 Task: Send an email with the signature Jude Thompson with the subject Request for an interview and the message I would like to request an update on the progress of the project. from softage.8@softage.net to softage.6@softage.net and move the email from Sent Items to the folder Version control
Action: Mouse moved to (46, 103)
Screenshot: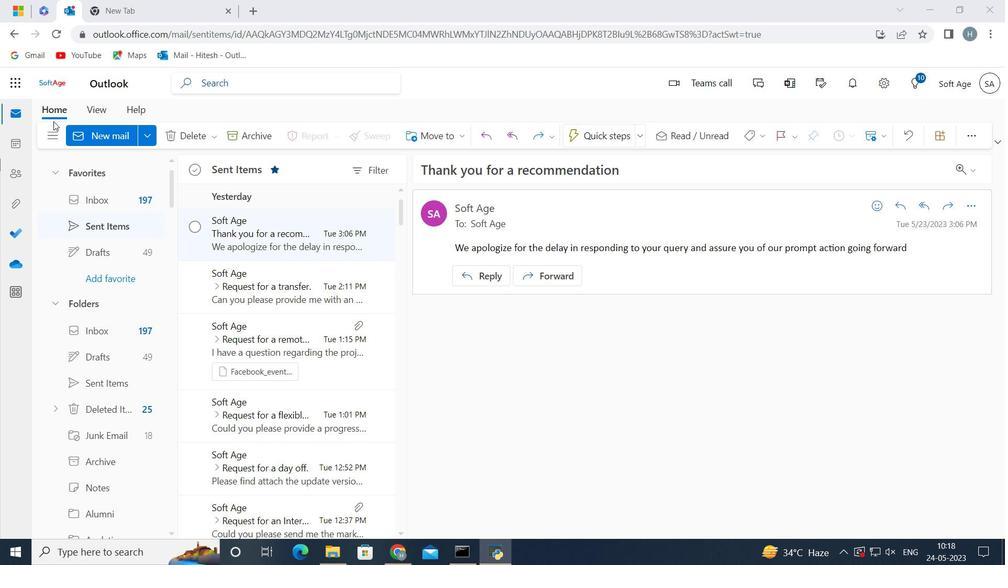 
Action: Mouse pressed left at (46, 103)
Screenshot: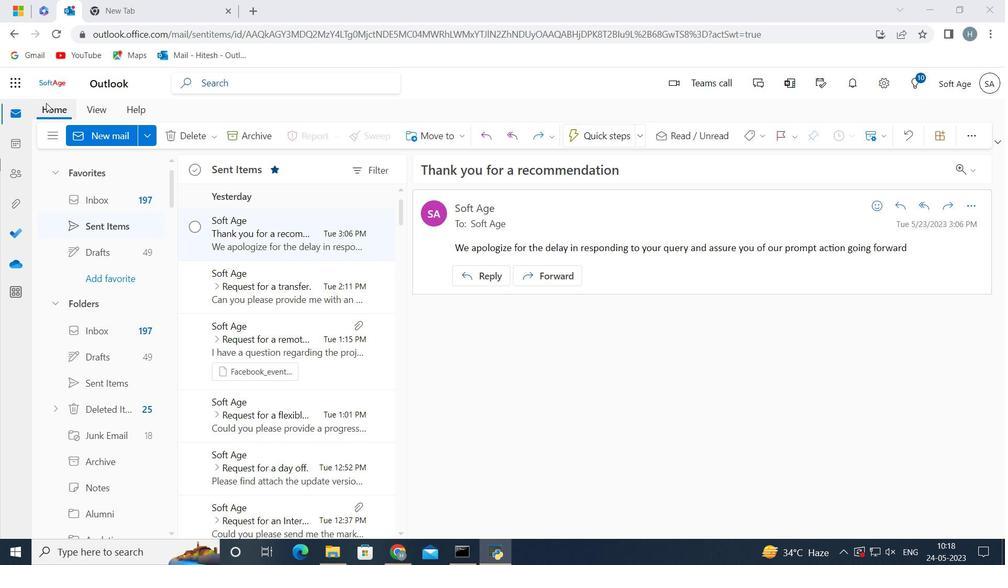 
Action: Mouse moved to (95, 132)
Screenshot: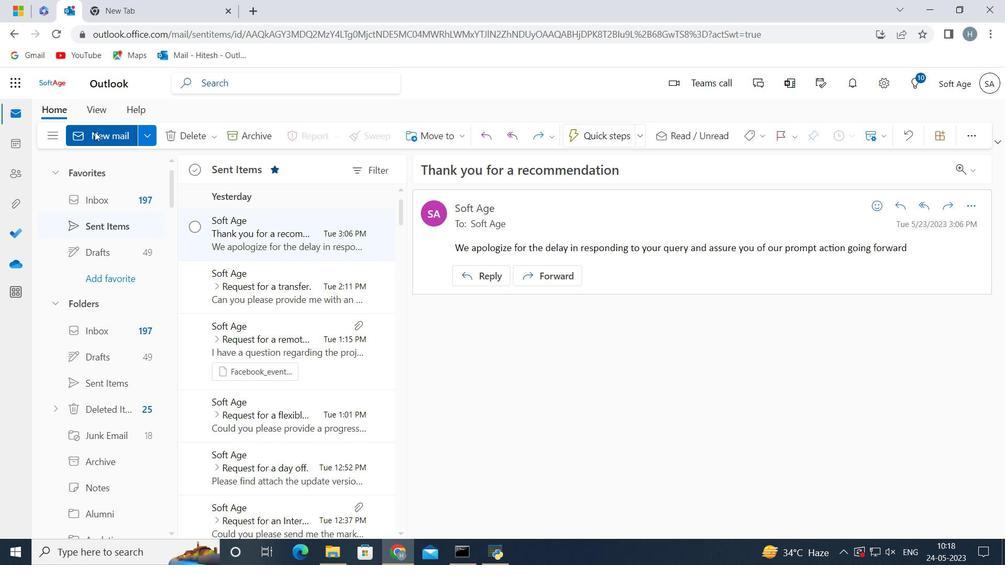 
Action: Mouse pressed left at (95, 132)
Screenshot: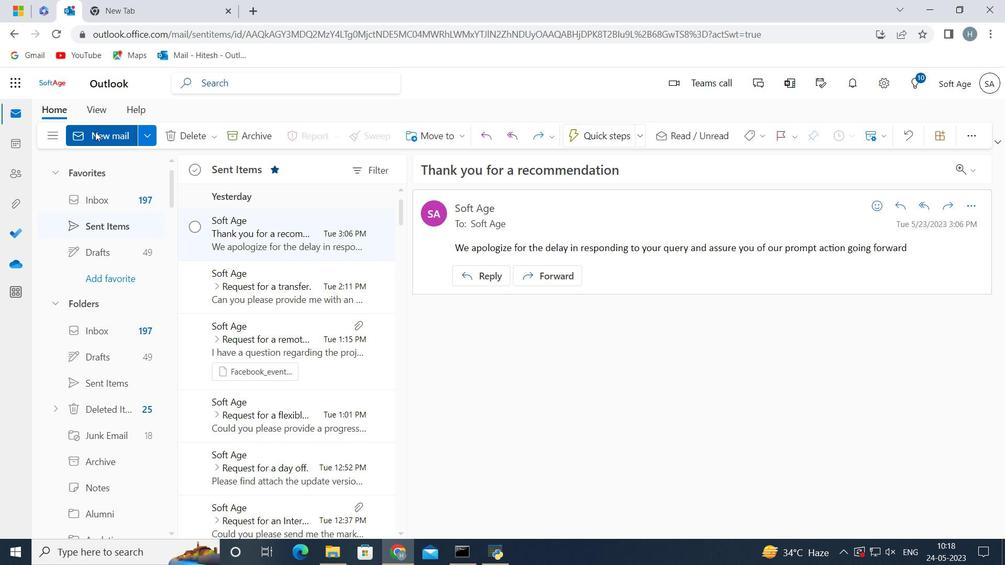 
Action: Mouse moved to (835, 137)
Screenshot: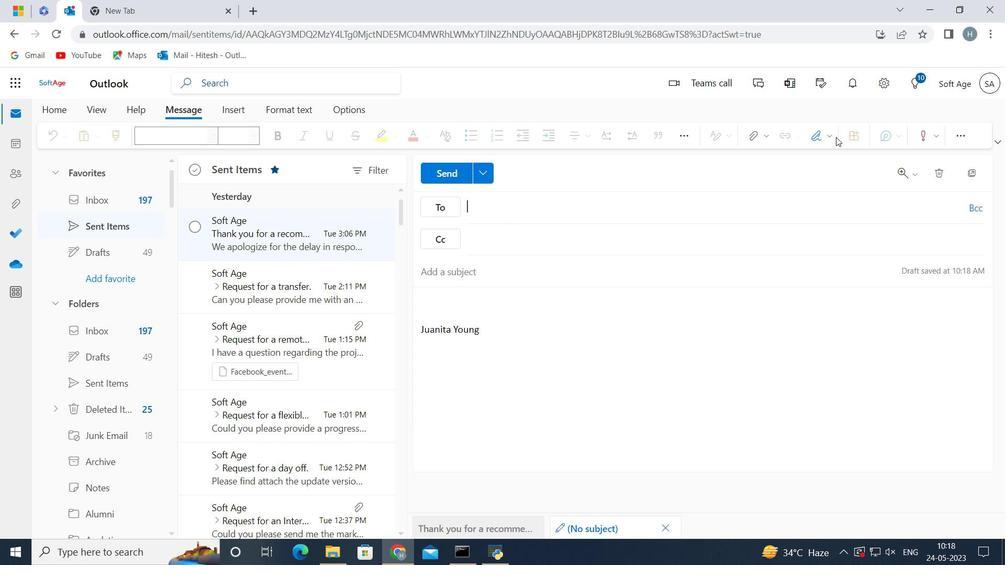 
Action: Mouse pressed left at (835, 137)
Screenshot: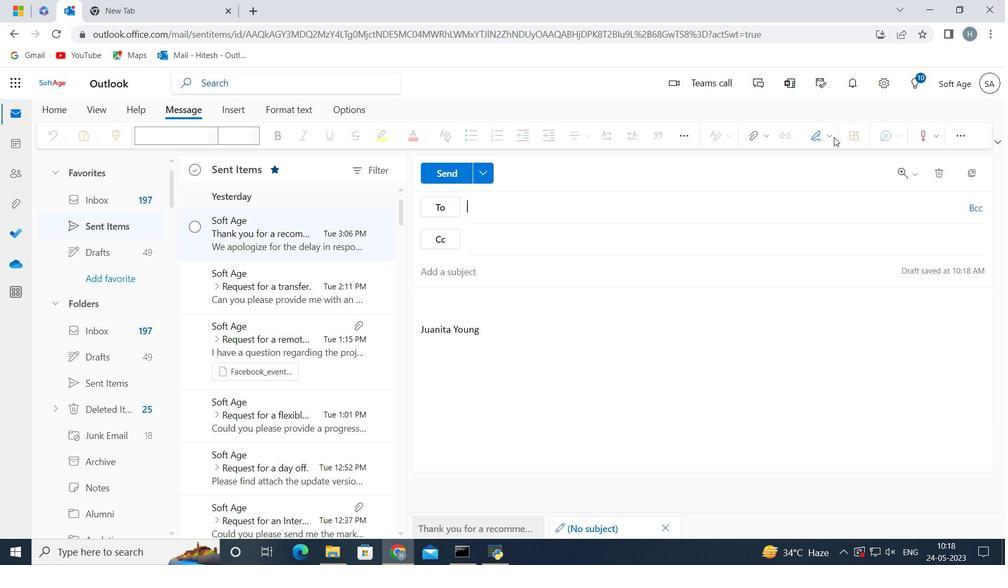 
Action: Mouse moved to (774, 195)
Screenshot: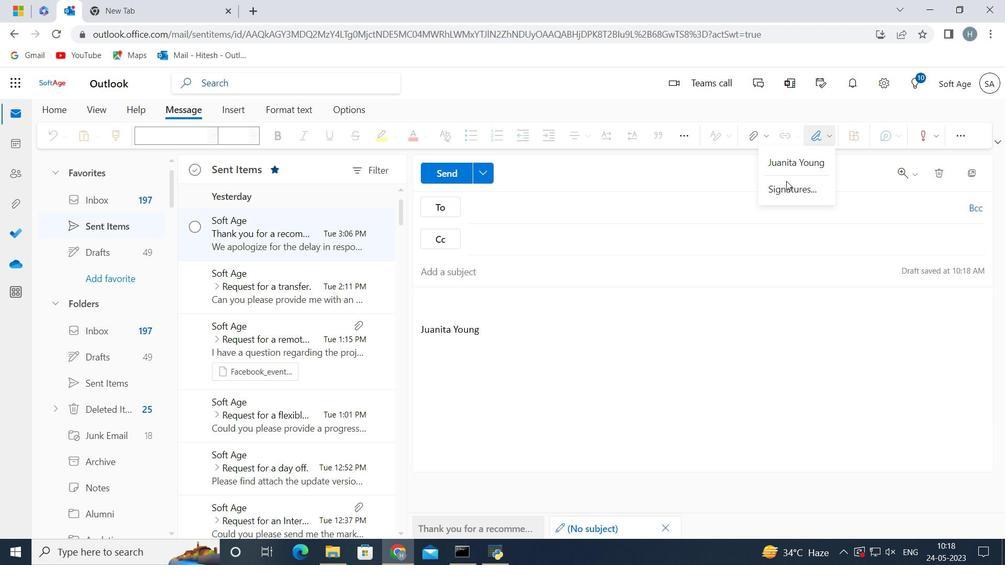 
Action: Mouse pressed left at (774, 195)
Screenshot: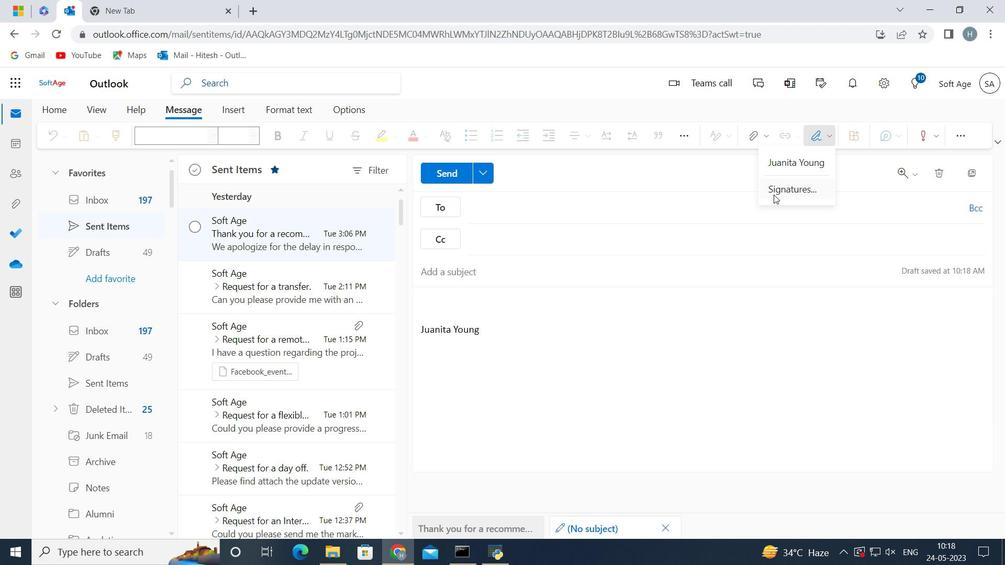 
Action: Mouse moved to (743, 243)
Screenshot: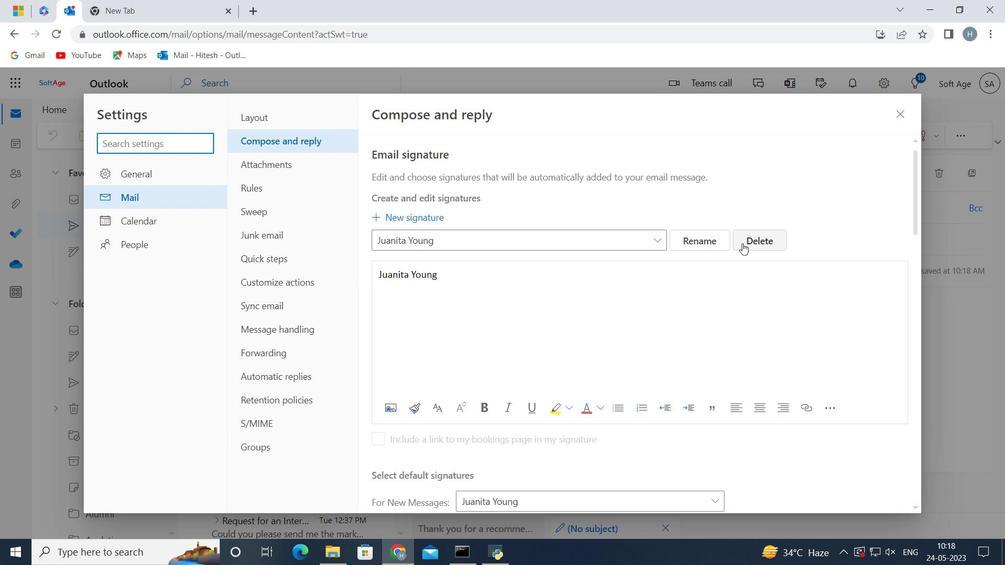 
Action: Mouse pressed left at (743, 243)
Screenshot: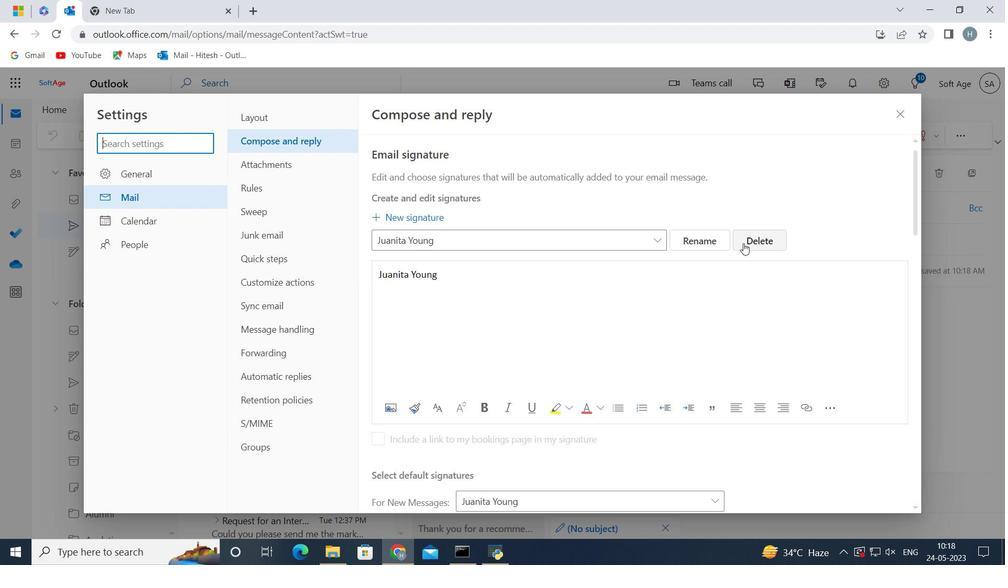 
Action: Mouse moved to (579, 235)
Screenshot: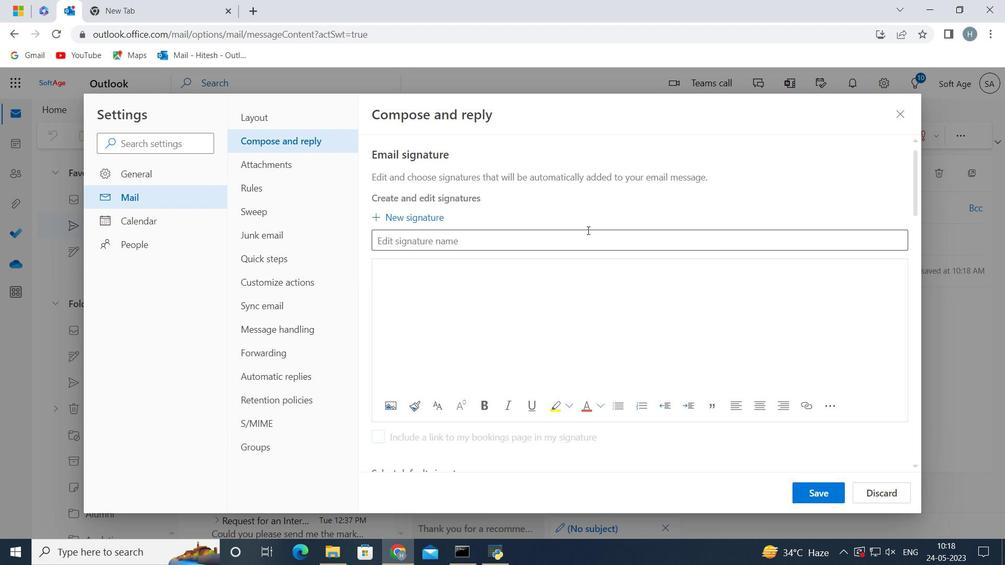 
Action: Mouse pressed left at (579, 235)
Screenshot: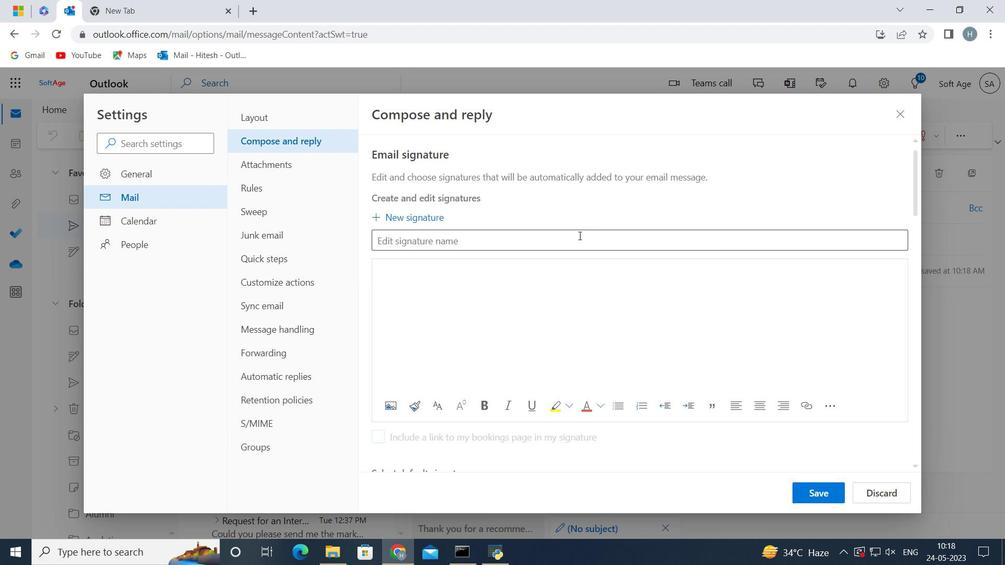 
Action: Key pressed <Key.shift>Jude<Key.space><Key.shift>Thompson<Key.space>
Screenshot: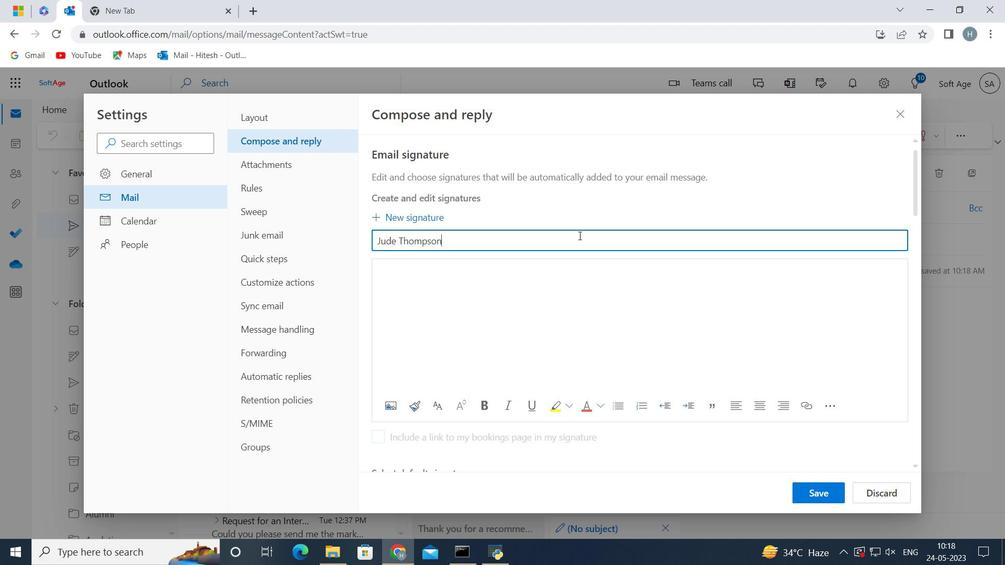
Action: Mouse moved to (474, 281)
Screenshot: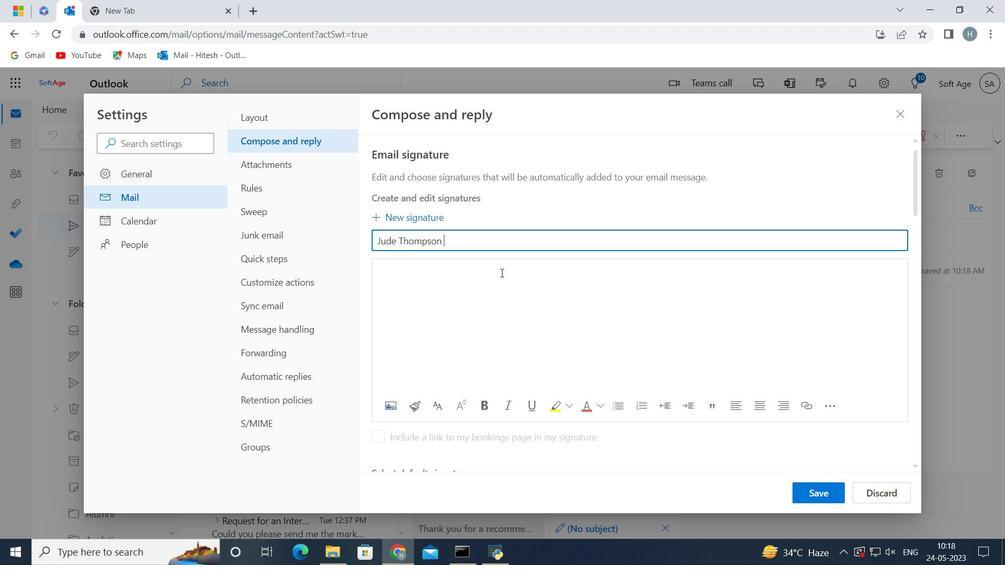 
Action: Mouse pressed left at (474, 281)
Screenshot: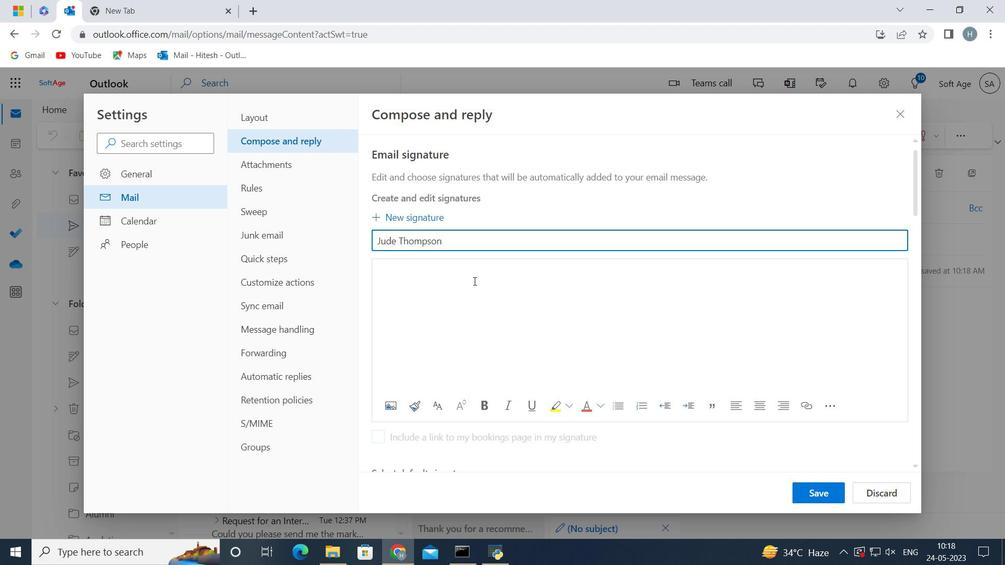 
Action: Key pressed <Key.shift>Jude<Key.space><Key.shift>Thompson<Key.space>
Screenshot: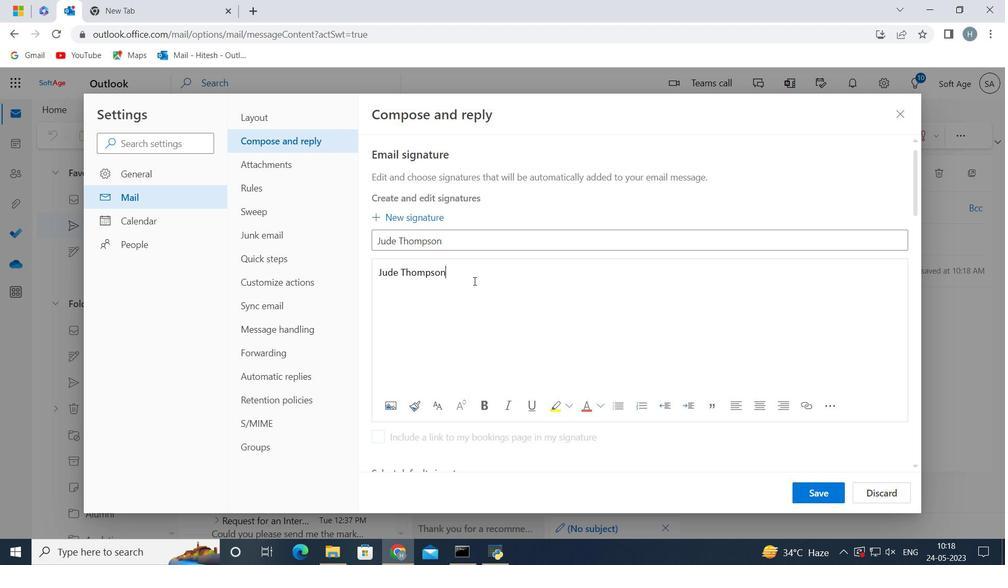 
Action: Mouse moved to (816, 494)
Screenshot: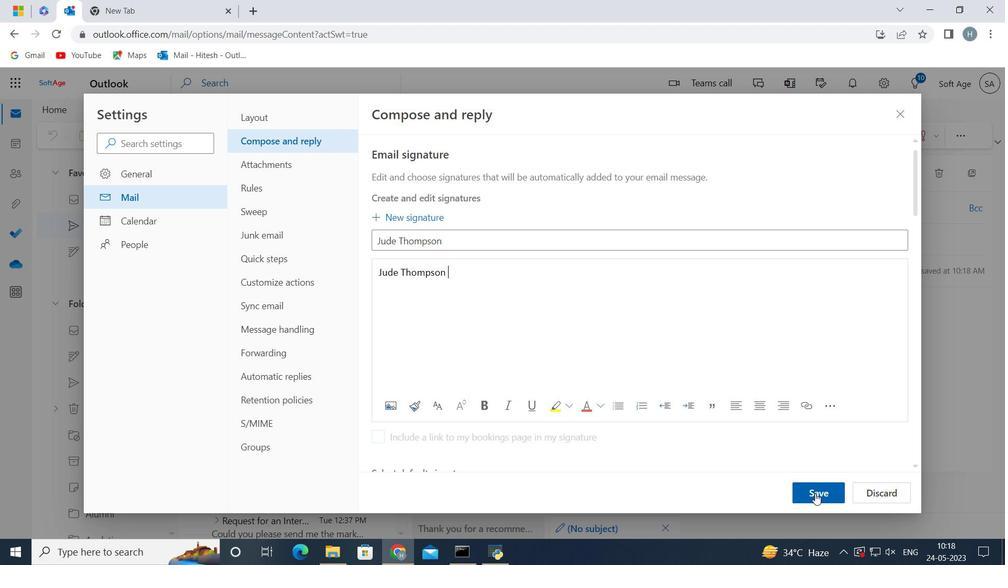 
Action: Mouse pressed left at (816, 494)
Screenshot: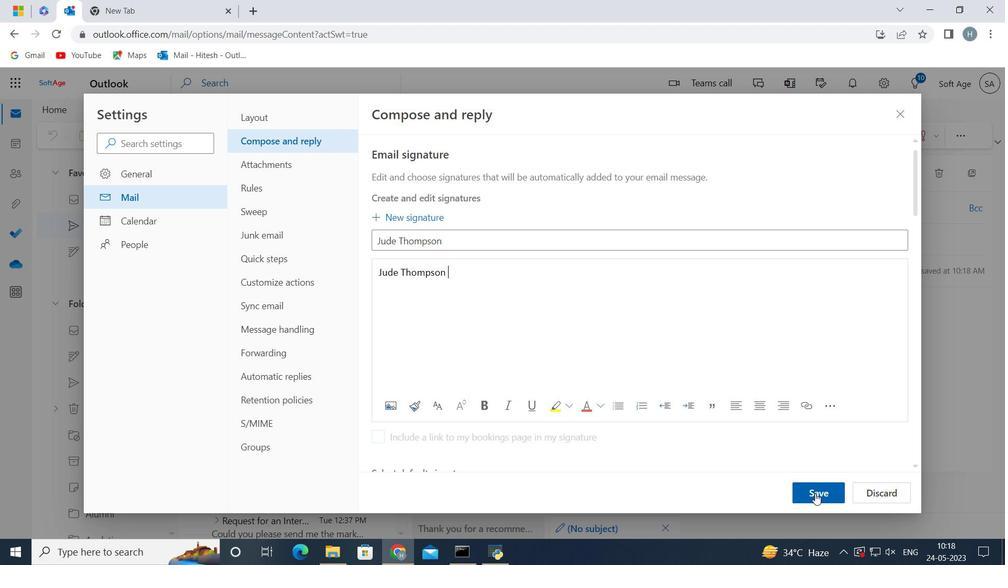 
Action: Mouse moved to (708, 322)
Screenshot: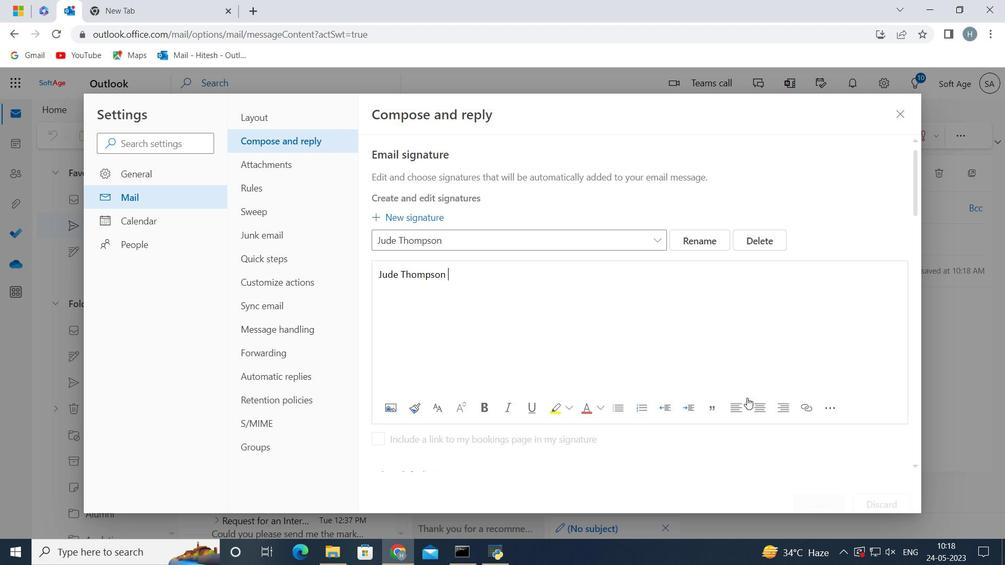
Action: Mouse scrolled (708, 321) with delta (0, 0)
Screenshot: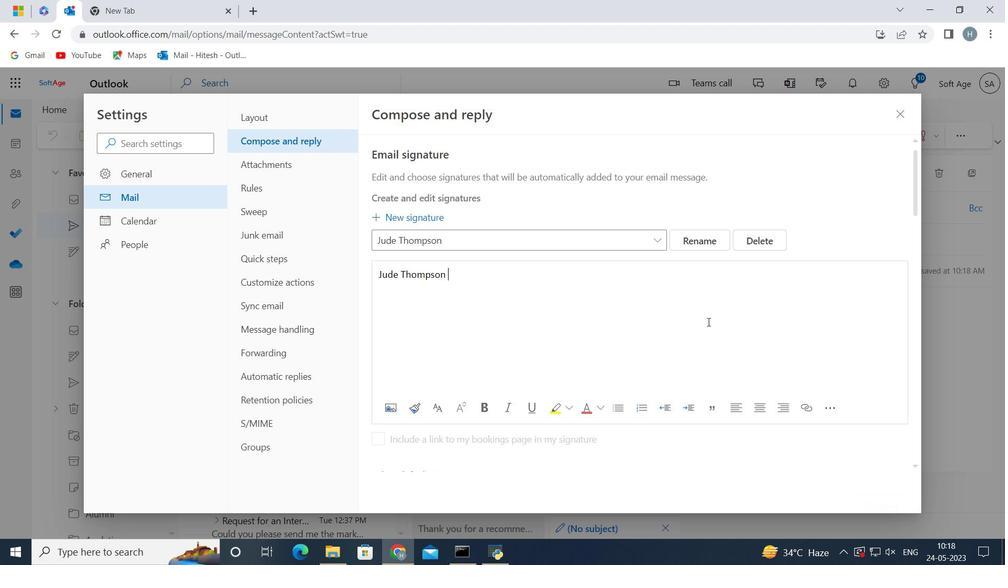 
Action: Mouse scrolled (708, 321) with delta (0, 0)
Screenshot: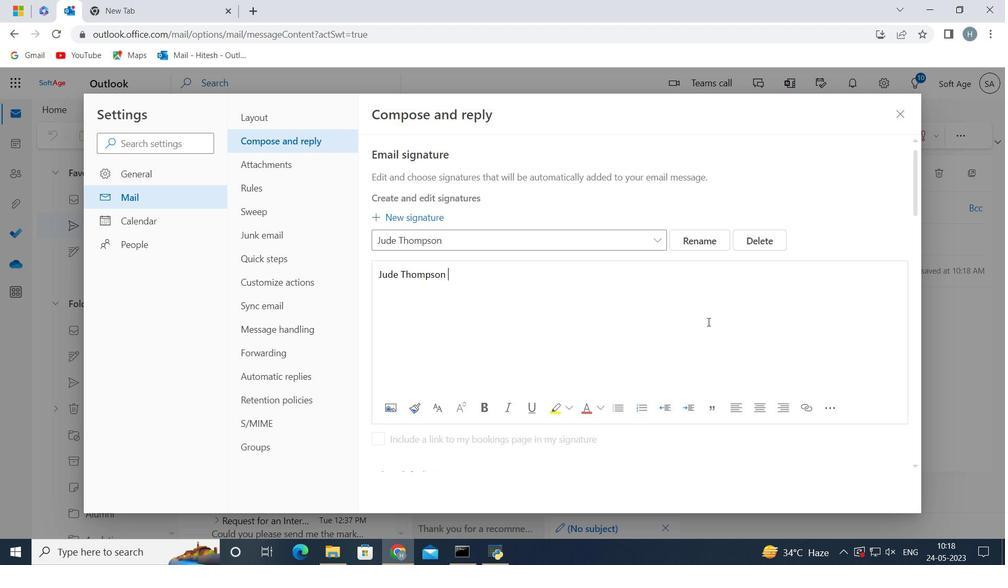 
Action: Mouse moved to (690, 372)
Screenshot: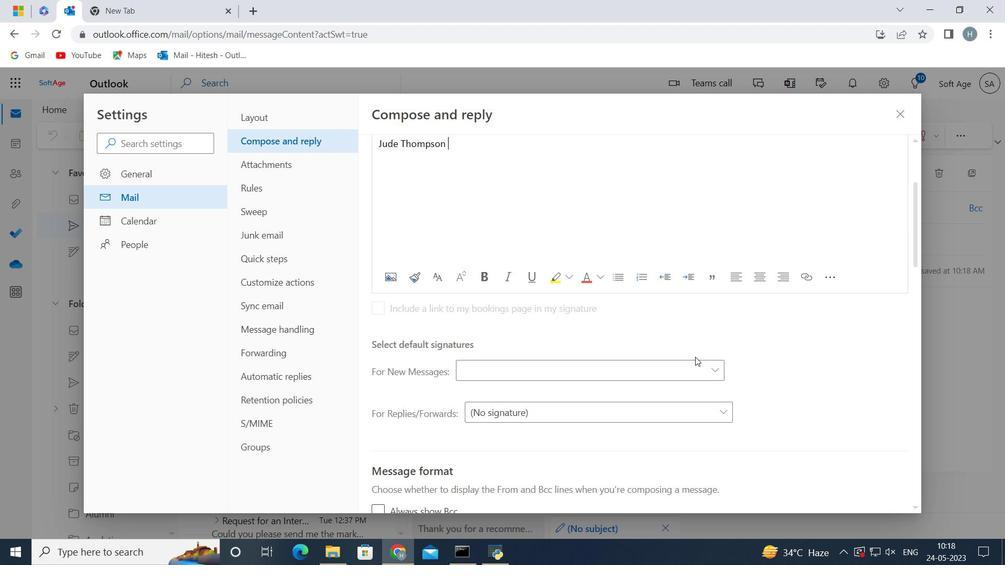 
Action: Mouse pressed left at (690, 372)
Screenshot: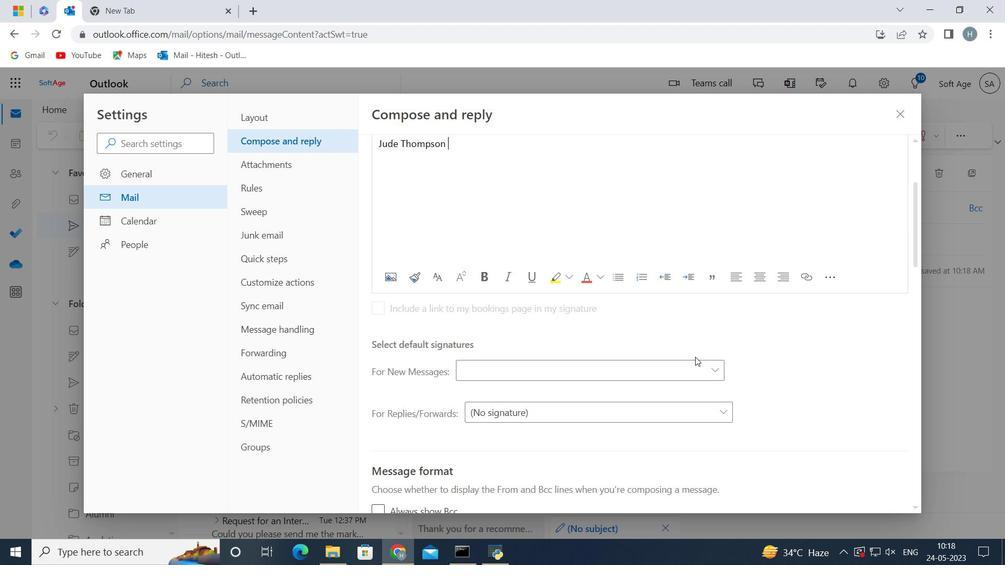 
Action: Mouse moved to (667, 411)
Screenshot: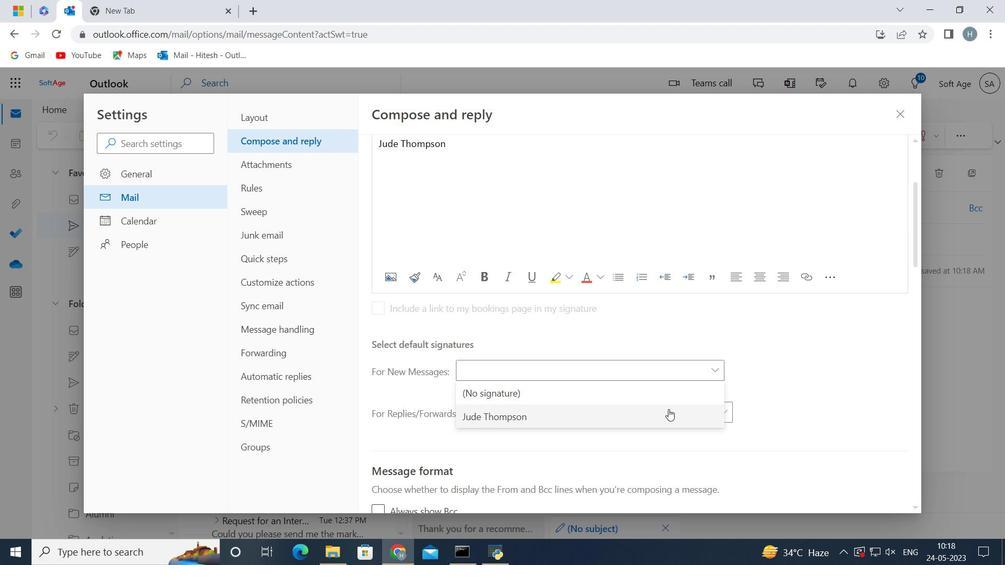 
Action: Mouse pressed left at (667, 411)
Screenshot: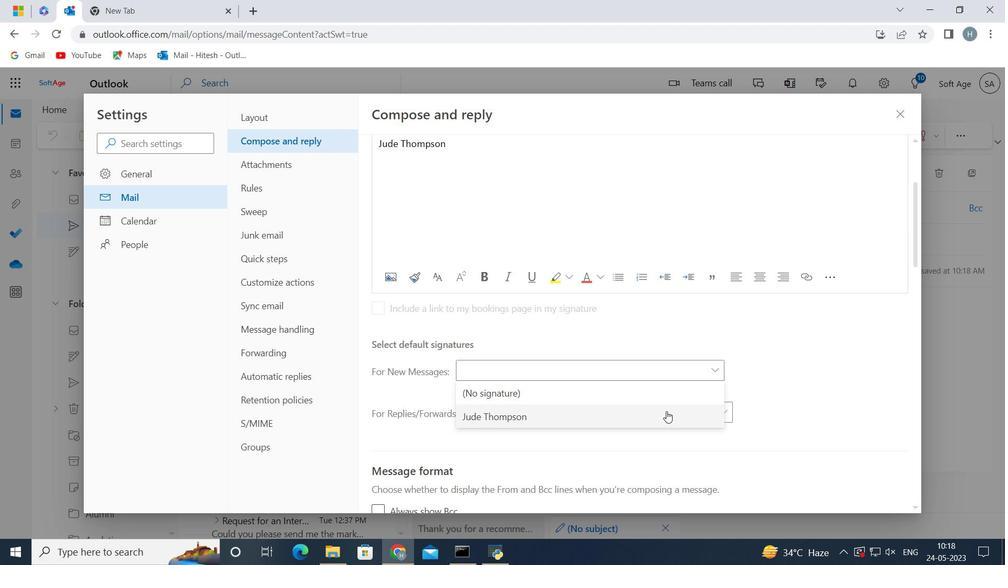
Action: Mouse moved to (815, 487)
Screenshot: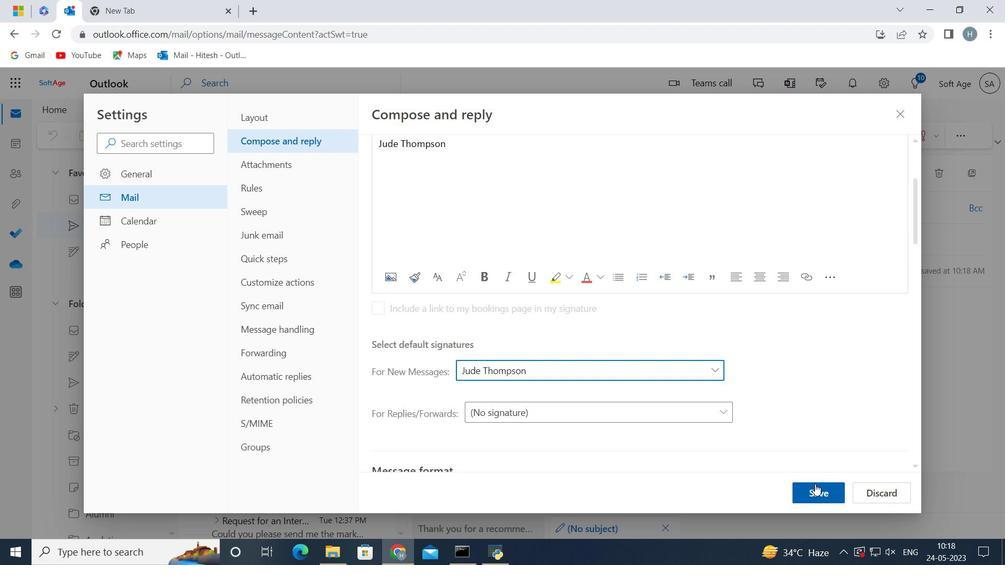 
Action: Mouse pressed left at (815, 487)
Screenshot: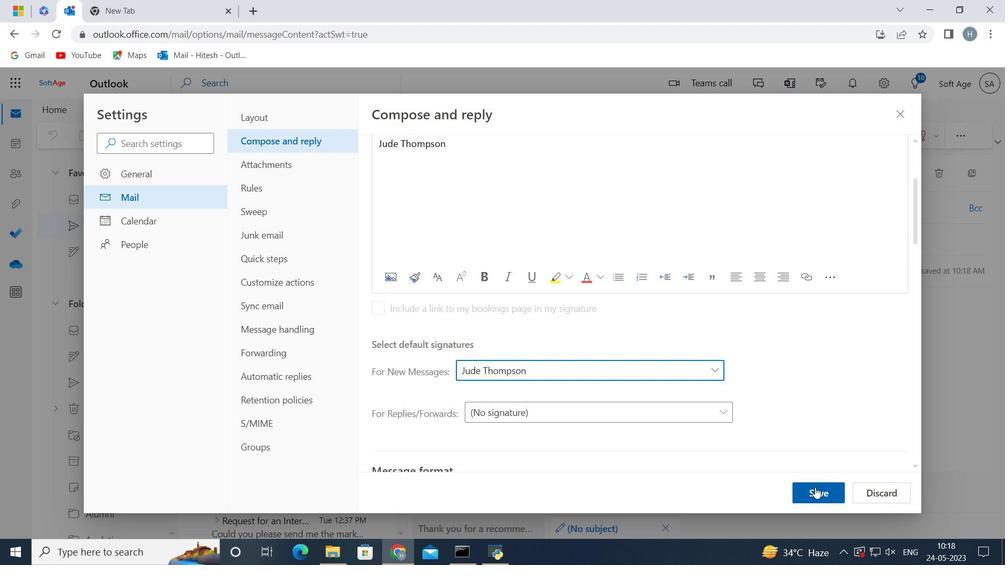 
Action: Mouse moved to (905, 110)
Screenshot: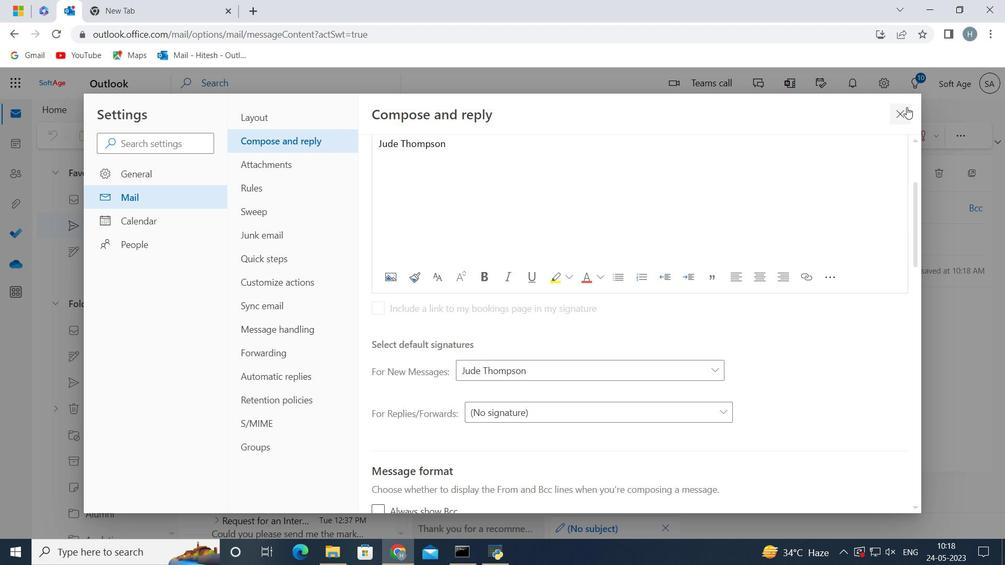 
Action: Mouse pressed left at (905, 110)
Screenshot: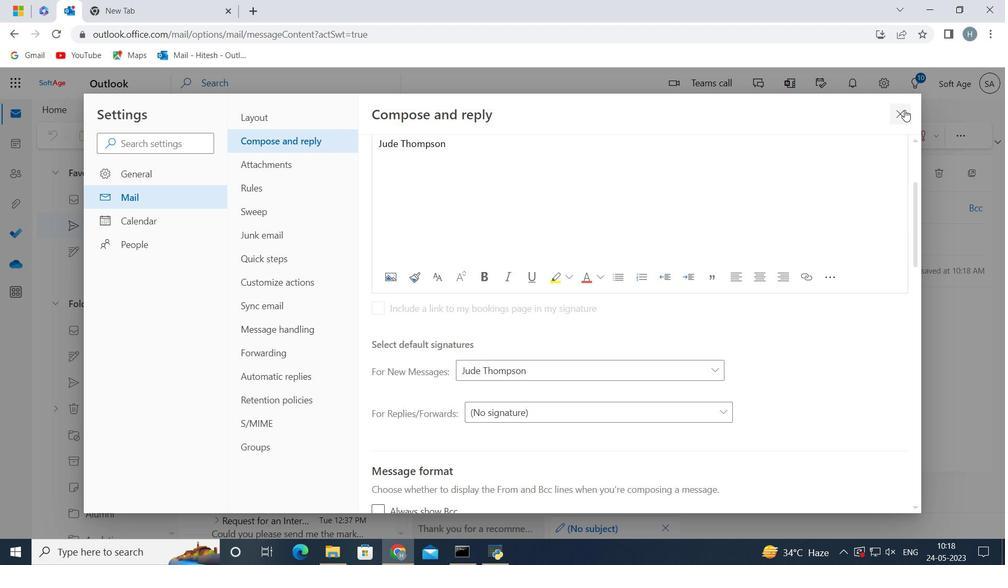 
Action: Mouse moved to (436, 270)
Screenshot: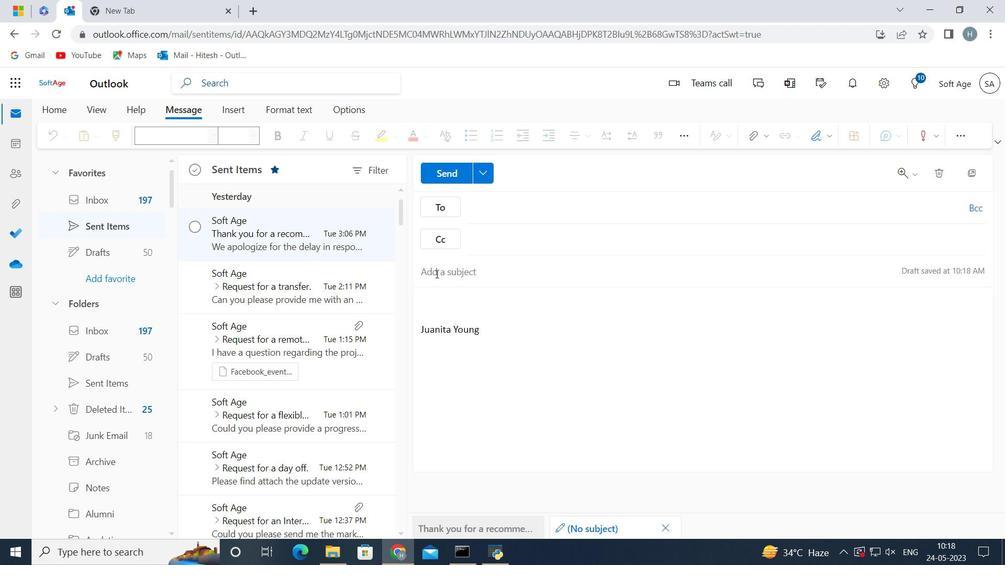 
Action: Mouse pressed left at (436, 270)
Screenshot: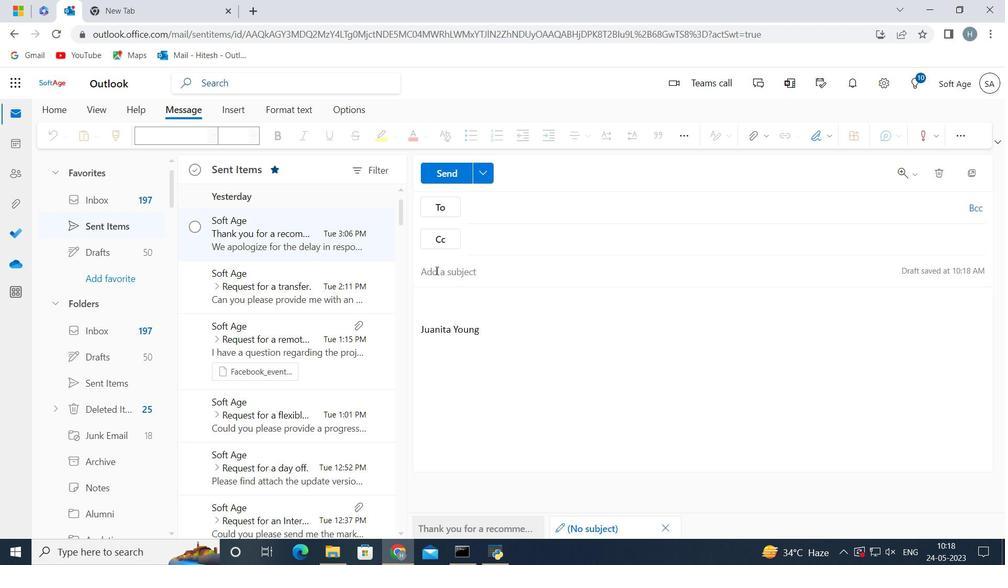
Action: Key pressed <Key.shift><Key.shift>Request<Key.space>for<Key.space>an<Key.space>interv
Screenshot: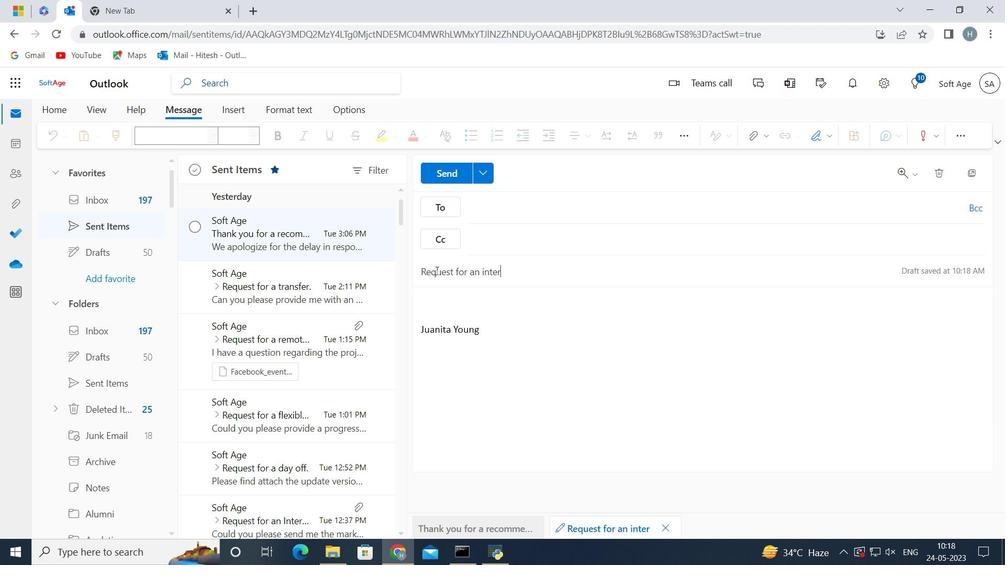 
Action: Mouse moved to (436, 270)
Screenshot: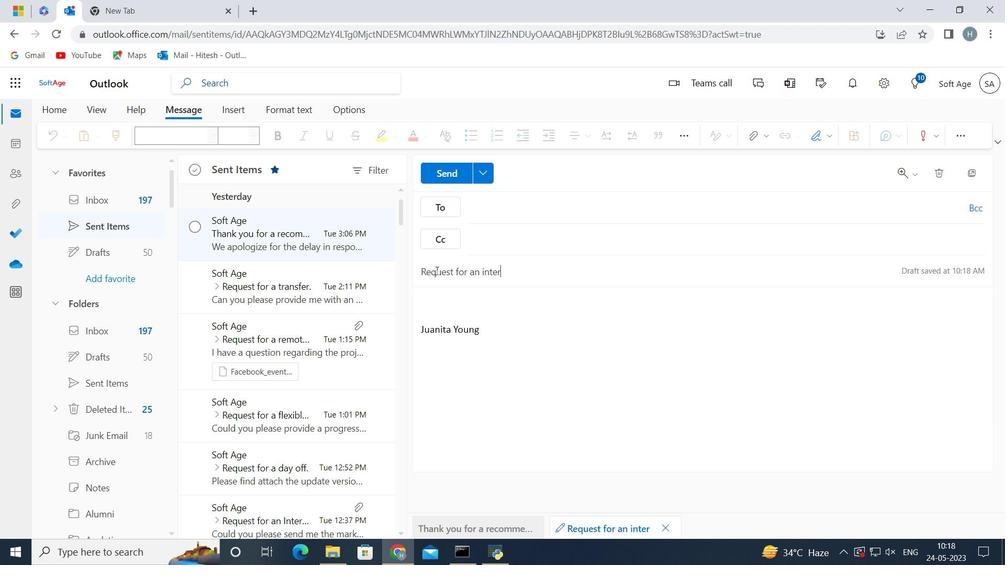 
Action: Key pressed iew<Key.space>
Screenshot: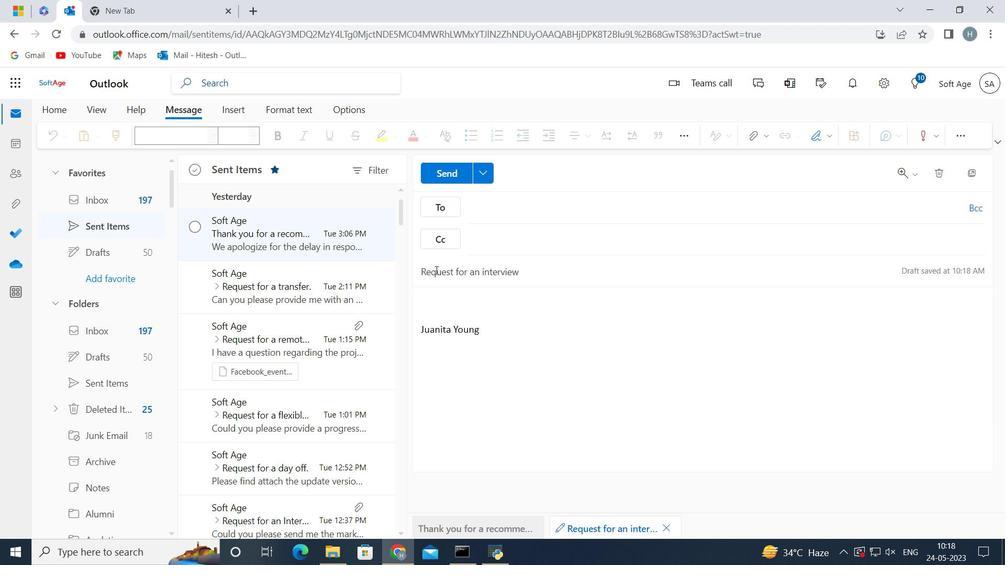 
Action: Mouse moved to (500, 324)
Screenshot: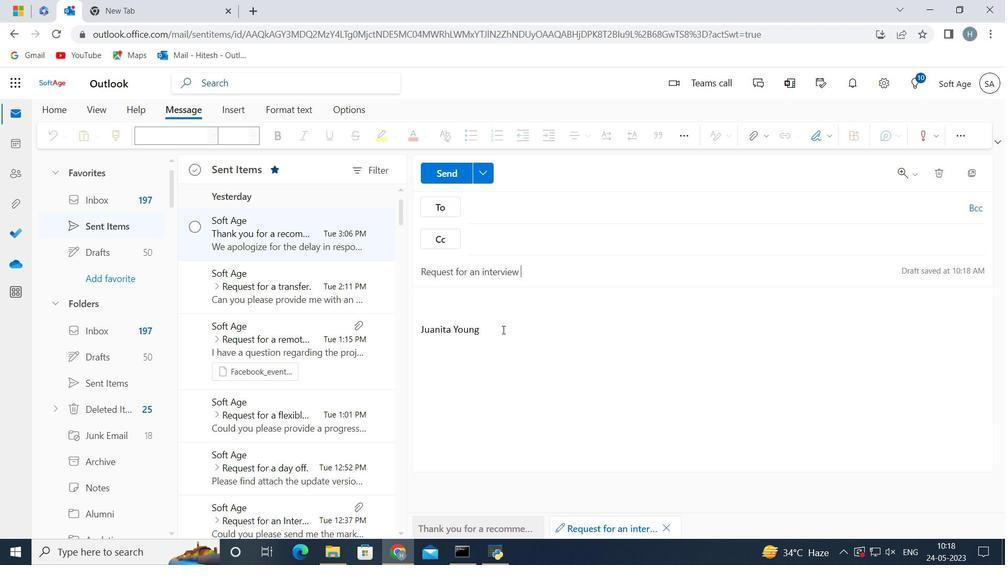 
Action: Mouse pressed left at (500, 324)
Screenshot: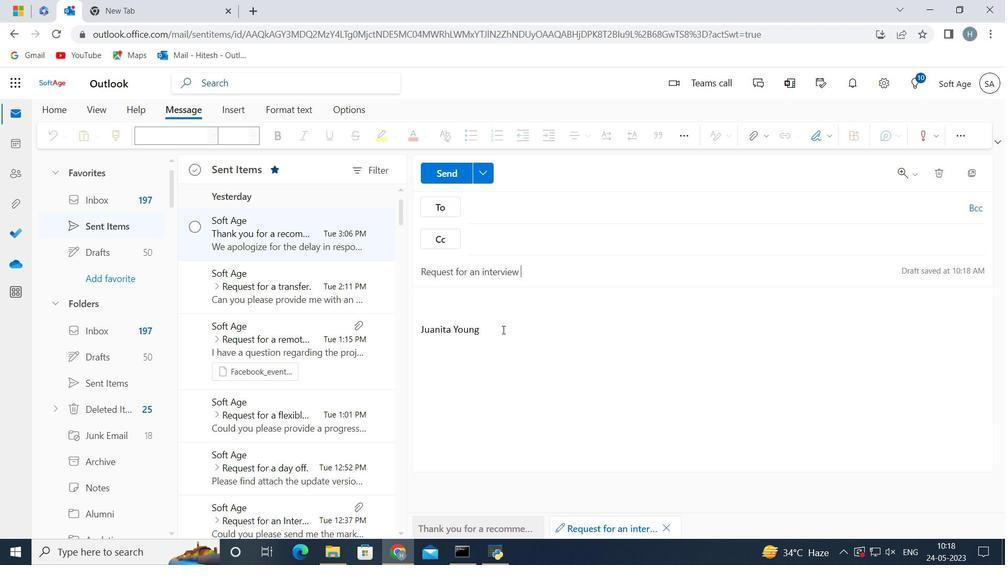 
Action: Key pressed <Key.backspace><Key.backspace><Key.backspace><Key.backspace><Key.backspace><Key.backspace><Key.backspace><Key.backspace><Key.backspace><Key.backspace><Key.backspace><Key.backspace><Key.backspace><Key.backspace><Key.backspace><Key.backspace><Key.backspace><Key.backspace><Key.backspace><Key.backspace><Key.backspace><Key.backspace><Key.backspace><Key.backspace><Key.backspace><Key.backspace><Key.backspace><Key.backspace><Key.backspace><Key.backspace><Key.backspace><Key.shift>I<Key.space>would
Screenshot: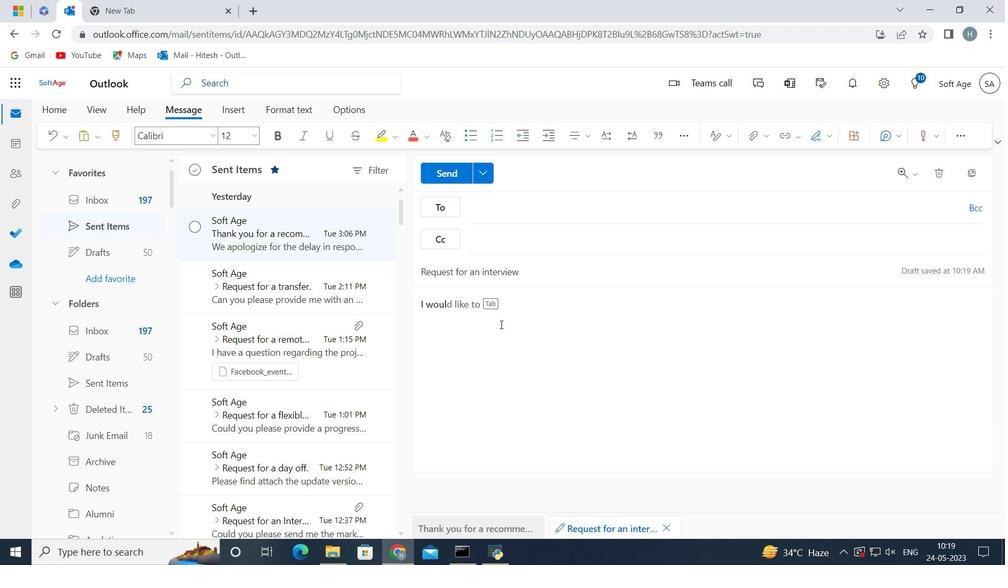 
Action: Mouse moved to (537, 308)
Screenshot: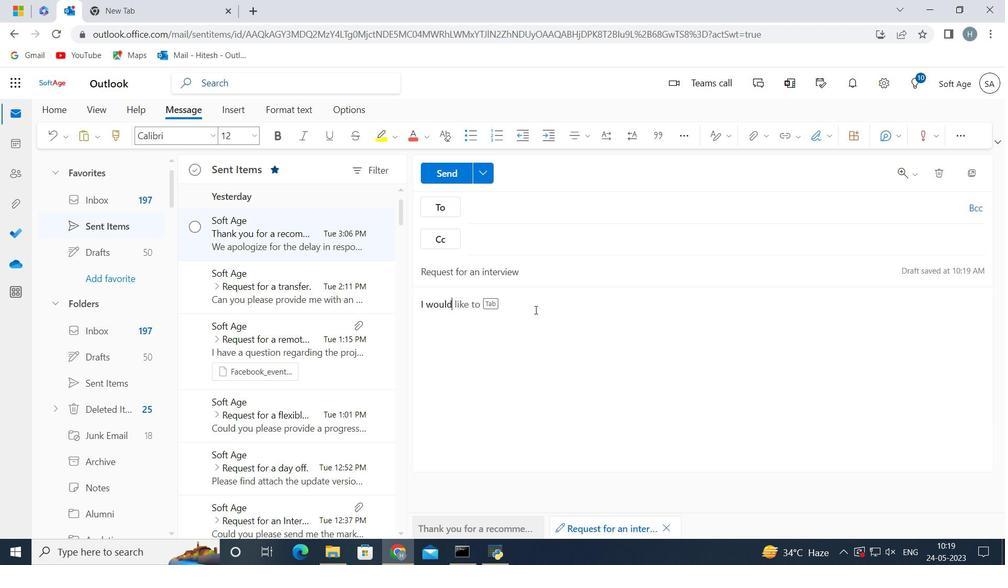 
Action: Key pressed <Key.space>
Screenshot: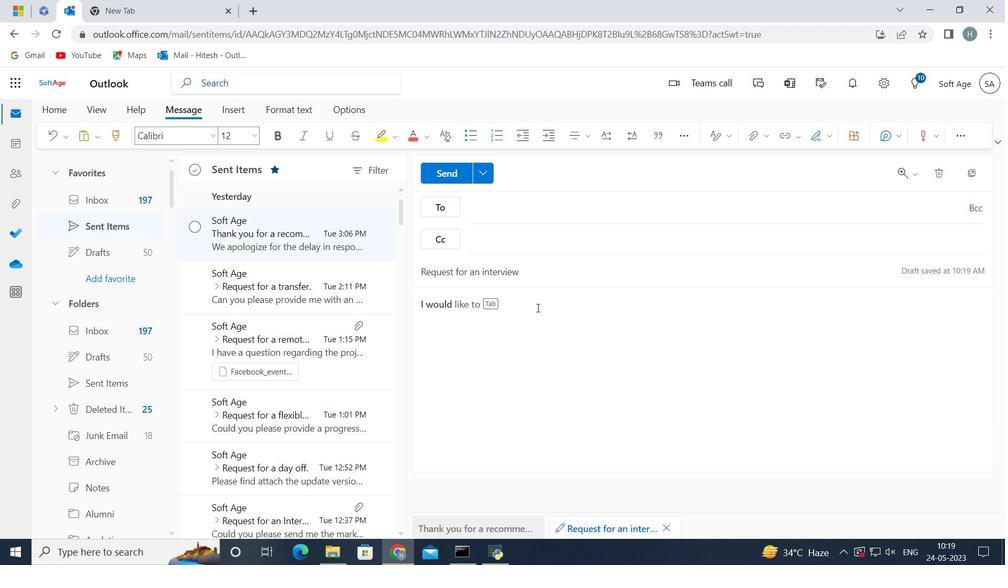 
Action: Mouse moved to (539, 308)
Screenshot: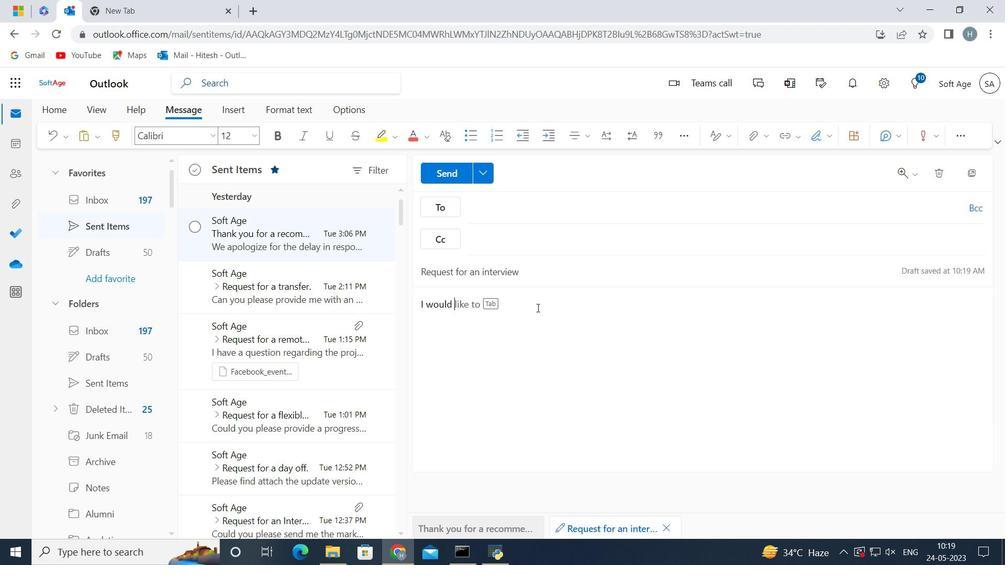 
Action: Key pressed like<Key.space>to<Key.space>request
Screenshot: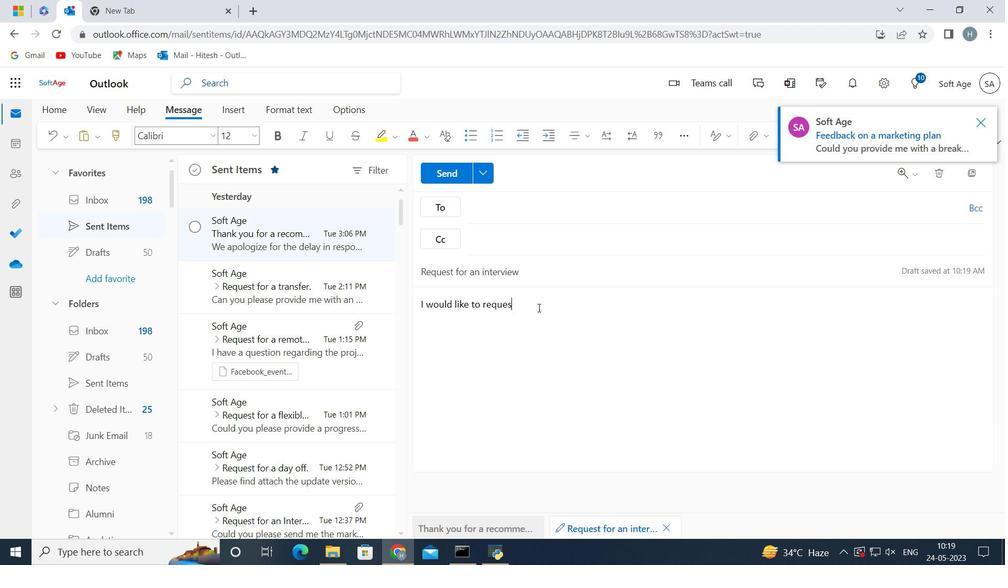 
Action: Mouse moved to (545, 306)
Screenshot: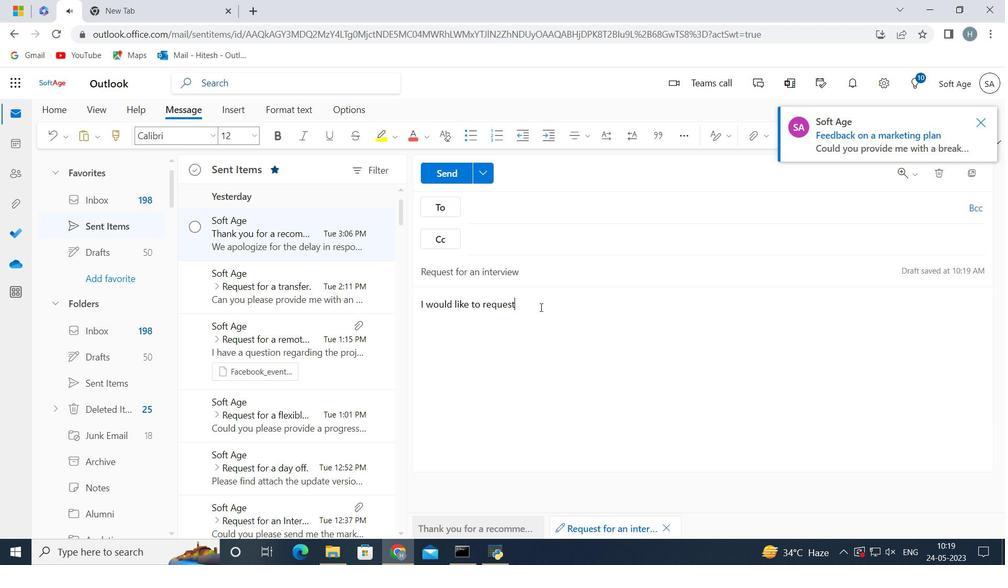 
Action: Key pressed <Key.space>a
Screenshot: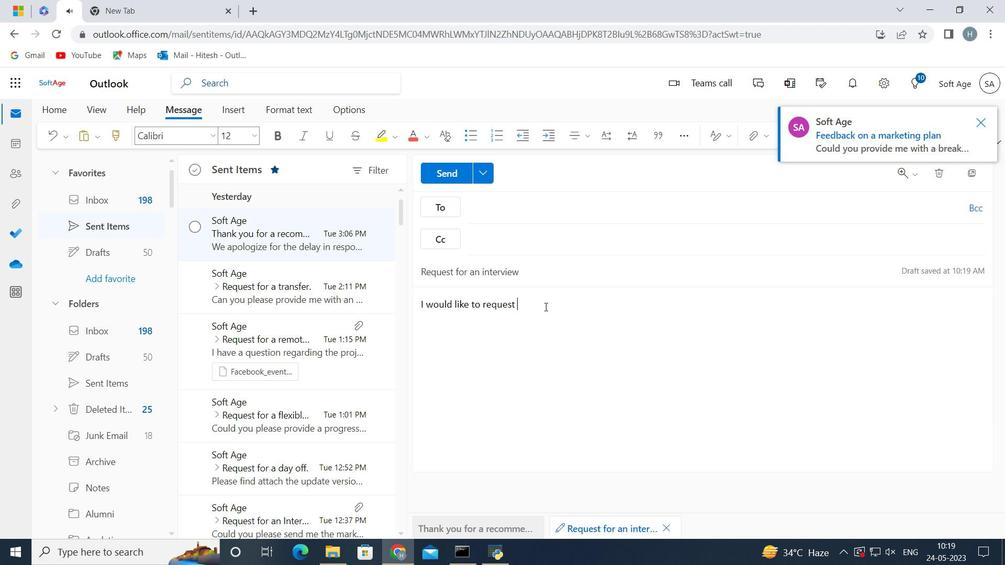 
Action: Mouse moved to (545, 306)
Screenshot: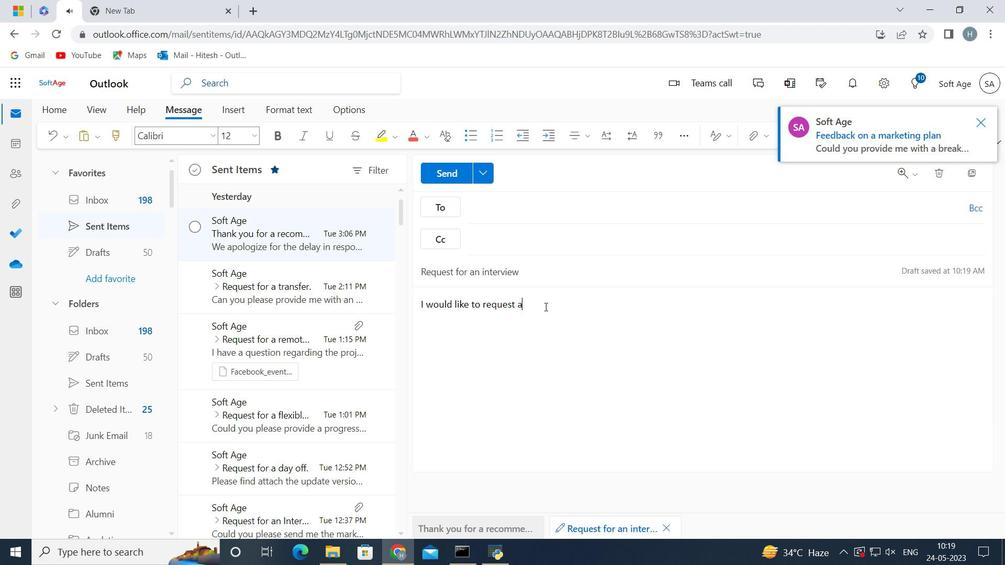 
Action: Key pressed n<Key.space>up
Screenshot: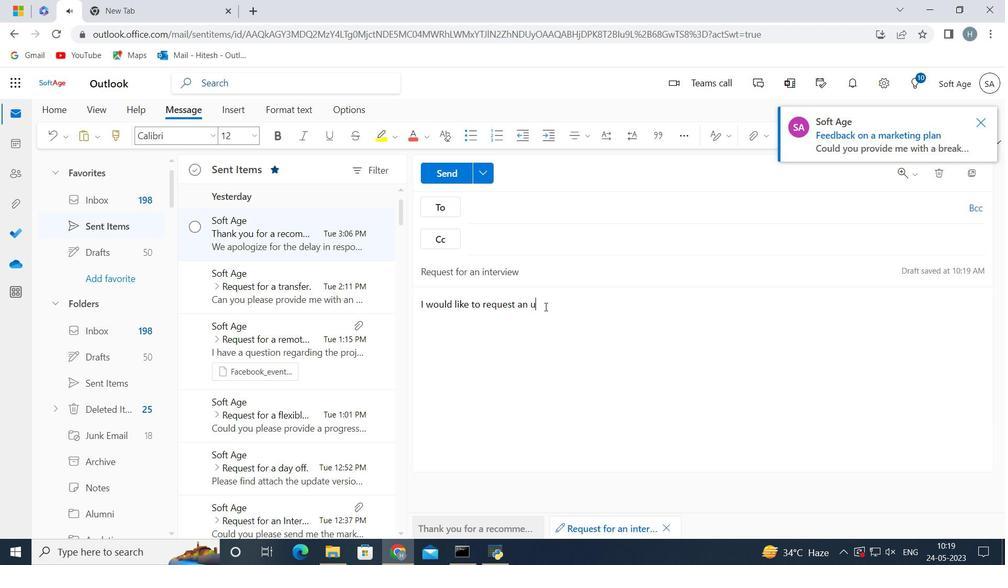 
Action: Mouse moved to (545, 311)
Screenshot: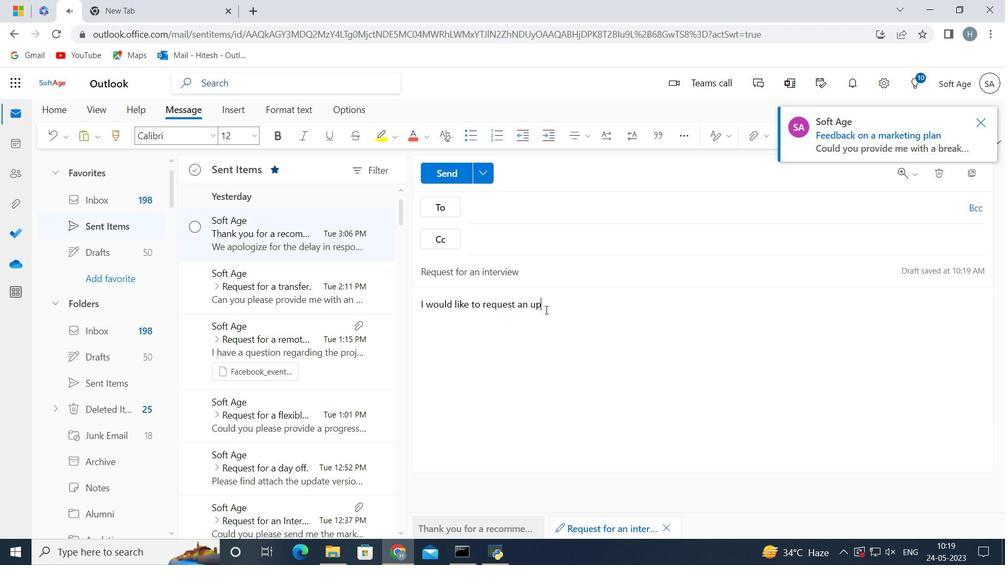
Action: Key pressed dat
Screenshot: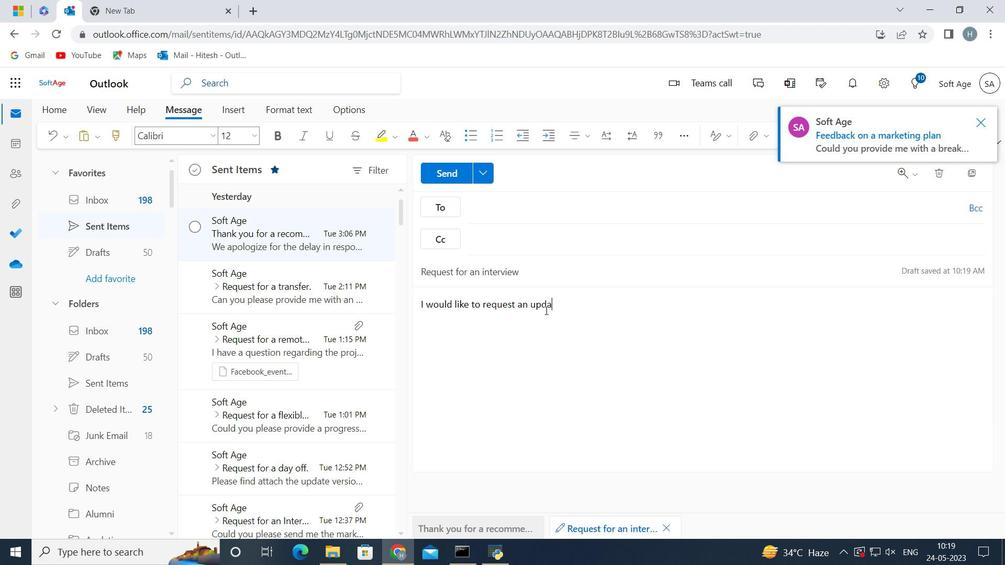 
Action: Mouse moved to (545, 311)
Screenshot: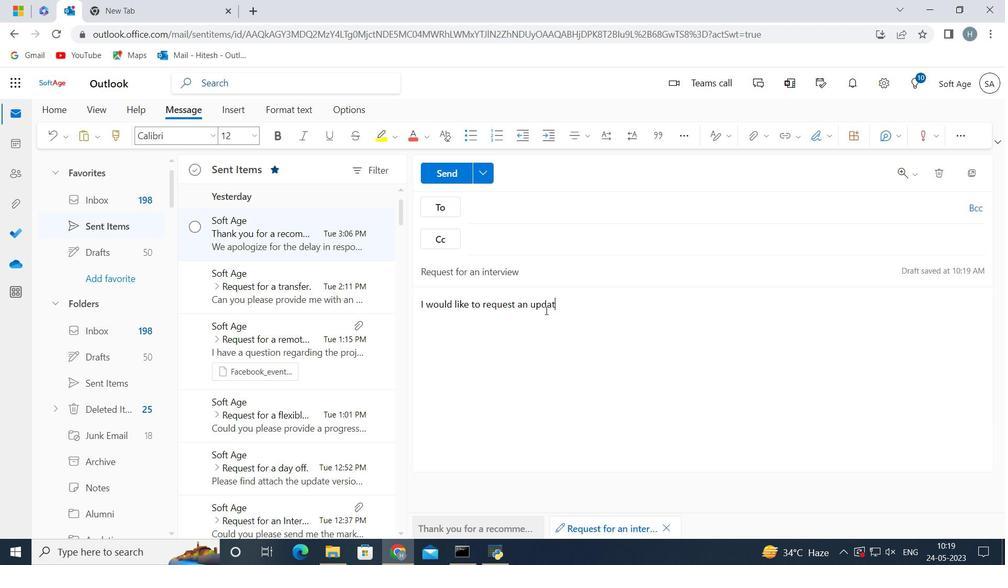 
Action: Key pressed e
Screenshot: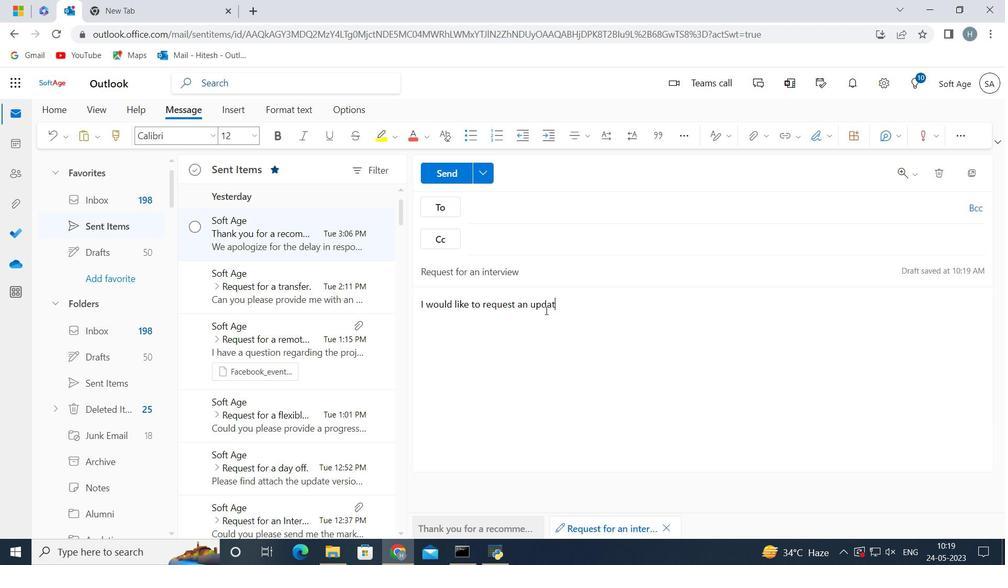 
Action: Mouse moved to (545, 311)
Screenshot: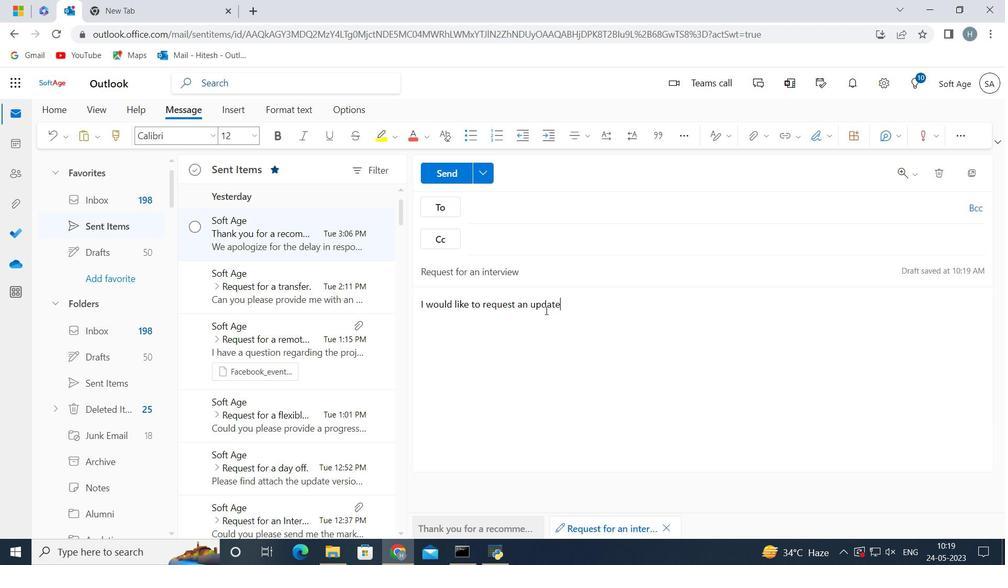 
Action: Key pressed <Key.space>on<Key.space>the<Key.space>progress<Key.space>
Screenshot: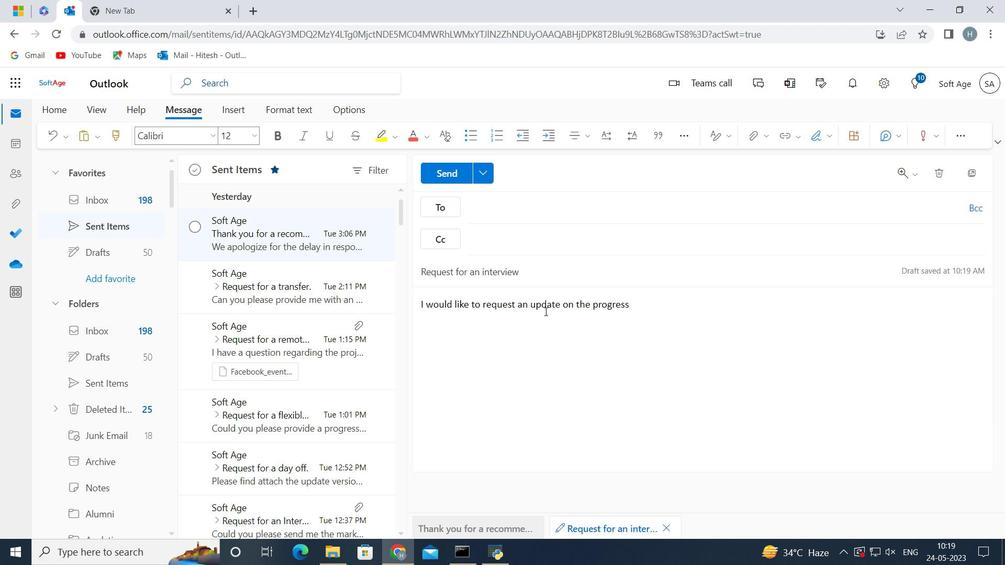 
Action: Mouse moved to (545, 312)
Screenshot: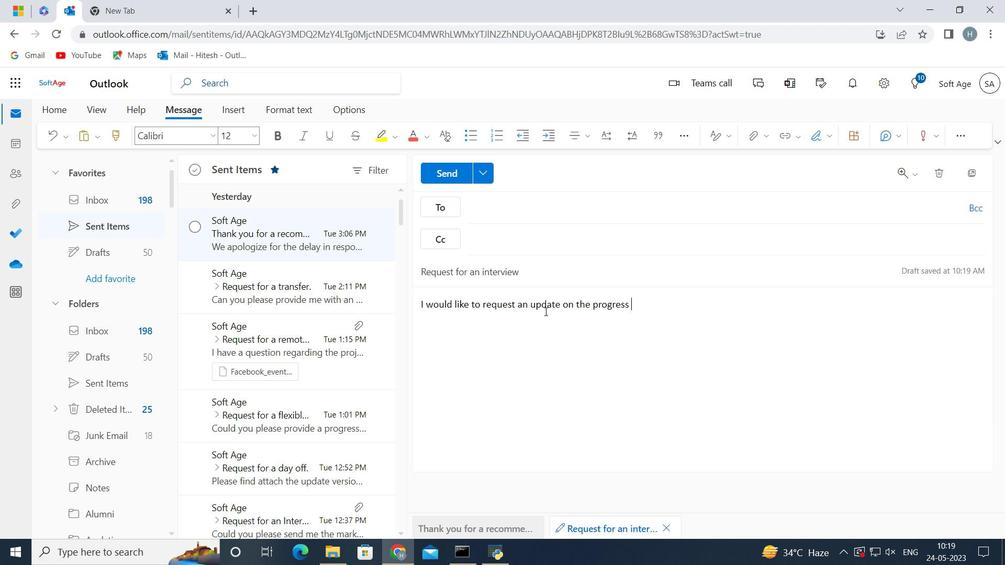 
Action: Key pressed o
Screenshot: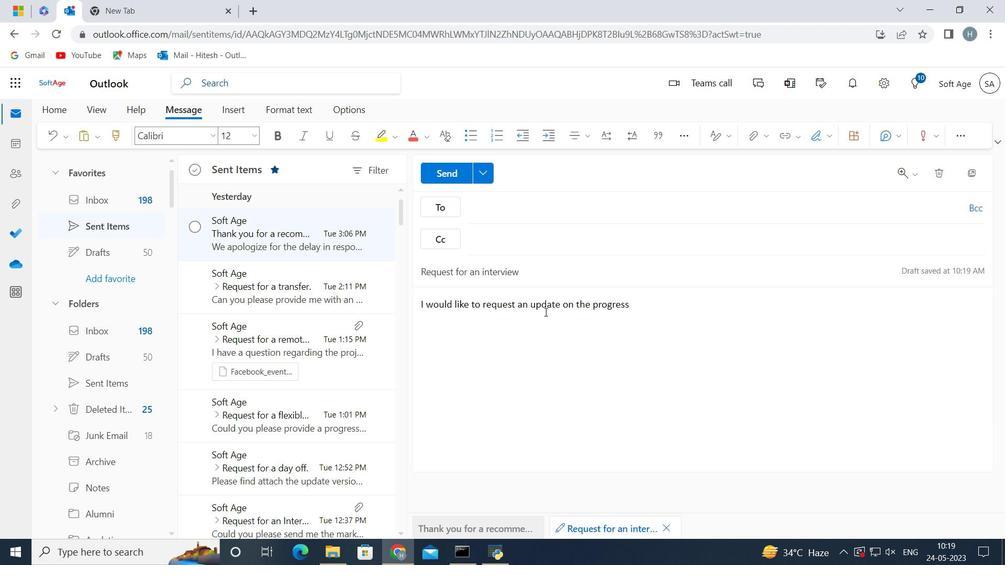 
Action: Mouse moved to (545, 316)
Screenshot: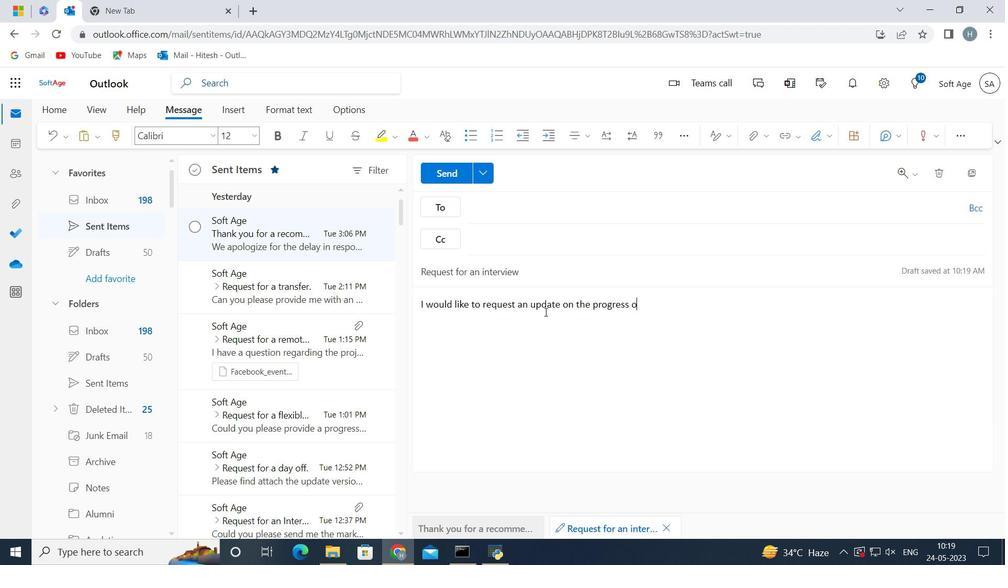 
Action: Key pressed f<Key.space>the<Key.space>project<Key.space>
Screenshot: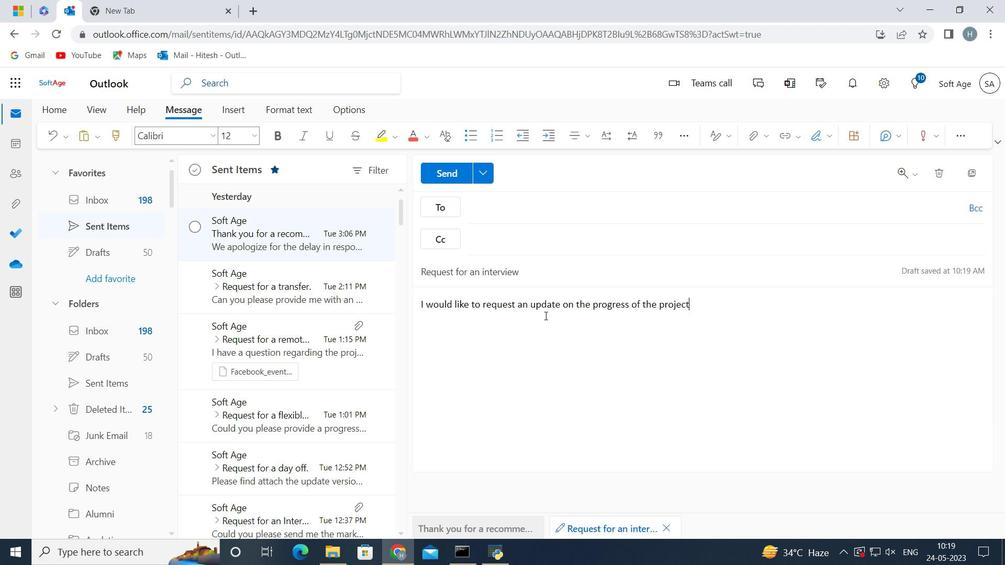 
Action: Mouse moved to (521, 203)
Screenshot: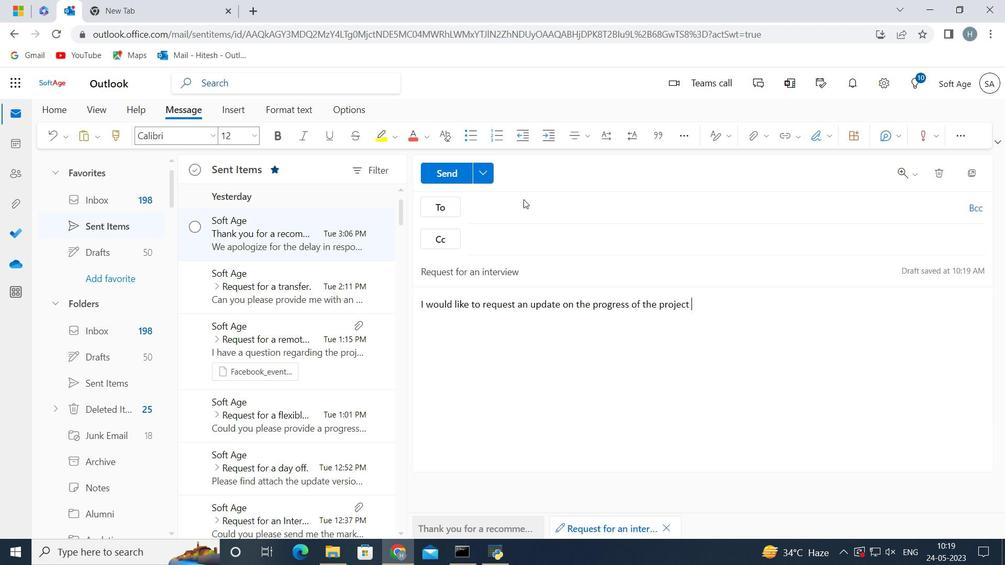 
Action: Mouse pressed left at (521, 203)
Screenshot: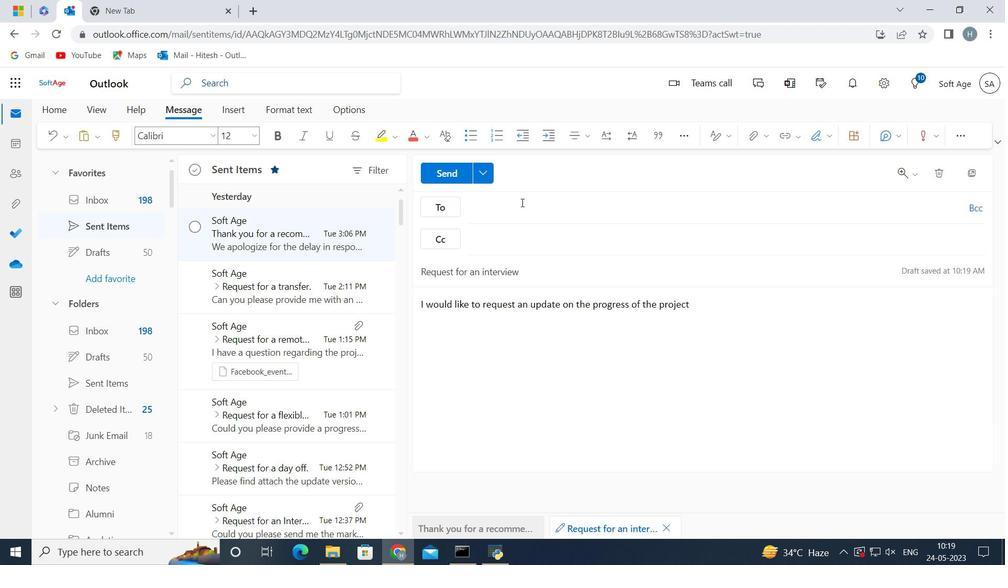 
Action: Key pressed softage.6<Key.shift>@soft
Screenshot: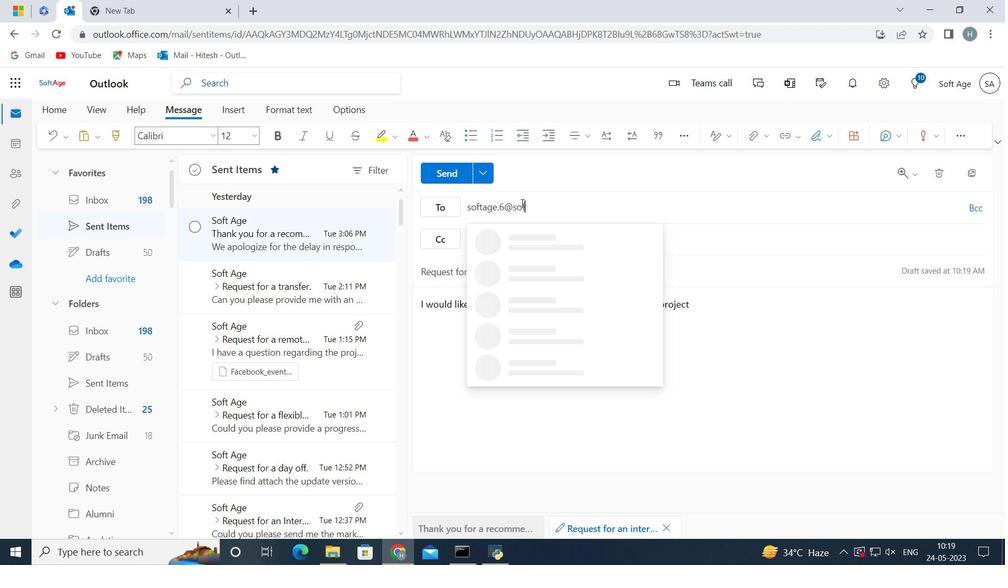 
Action: Mouse moved to (521, 212)
Screenshot: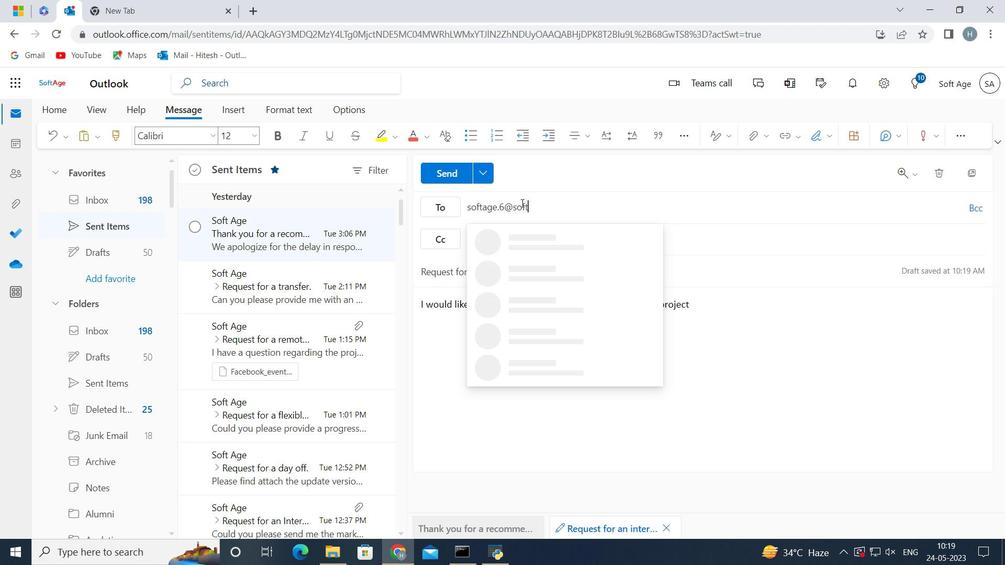 
Action: Key pressed age.net
Screenshot: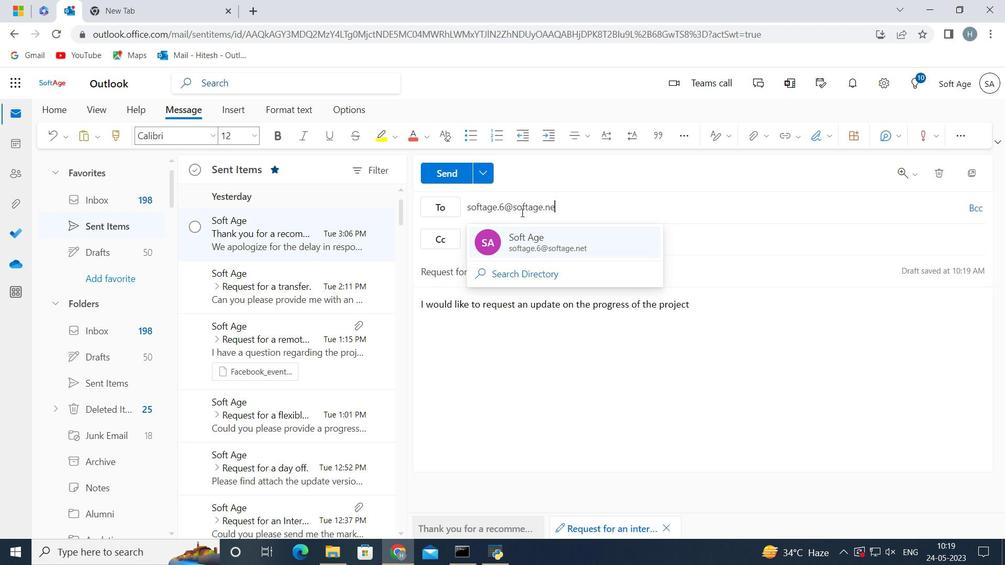 
Action: Mouse moved to (534, 242)
Screenshot: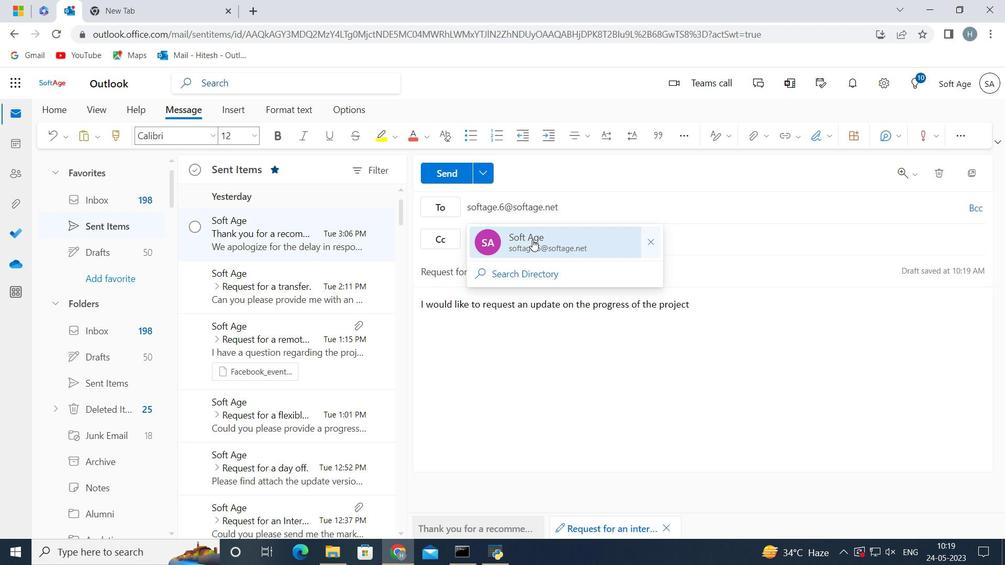 
Action: Mouse pressed left at (534, 242)
Screenshot: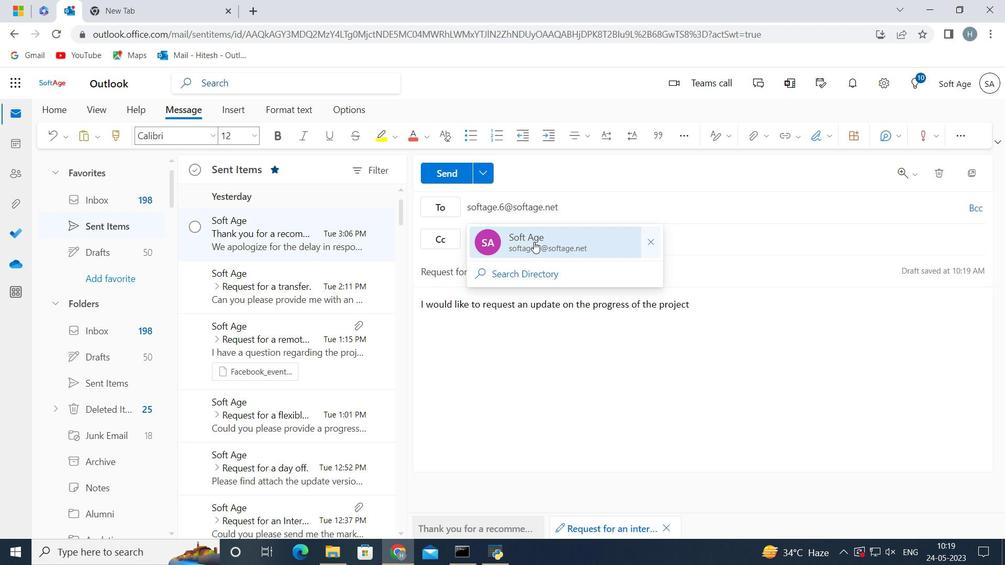 
Action: Mouse moved to (452, 172)
Screenshot: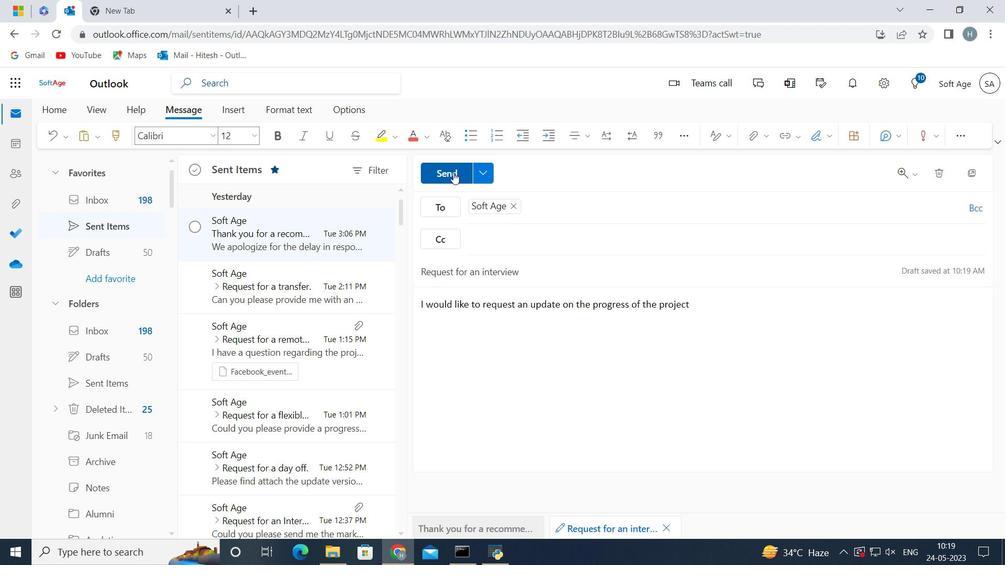 
Action: Mouse pressed left at (452, 172)
Screenshot: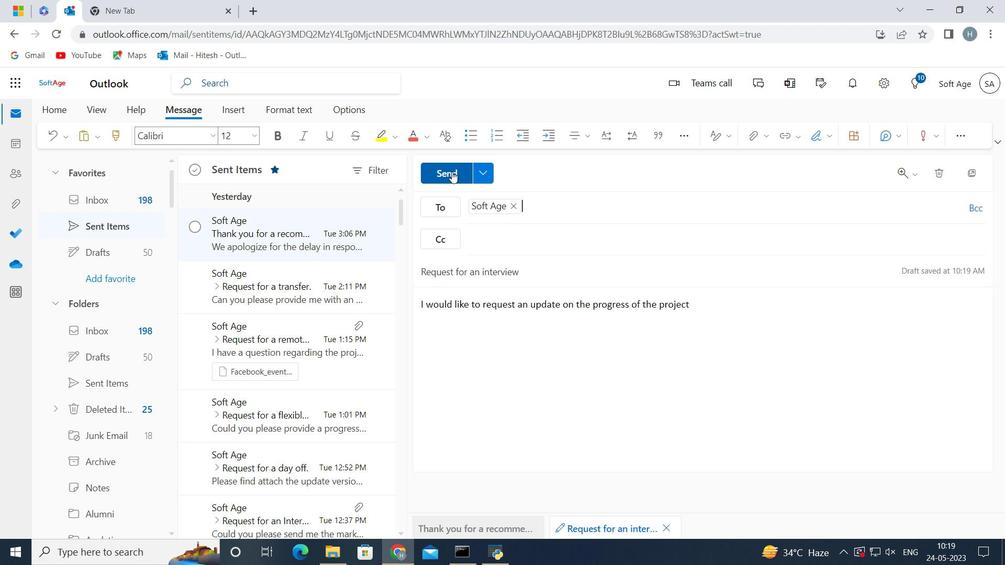 
Action: Mouse moved to (254, 232)
Screenshot: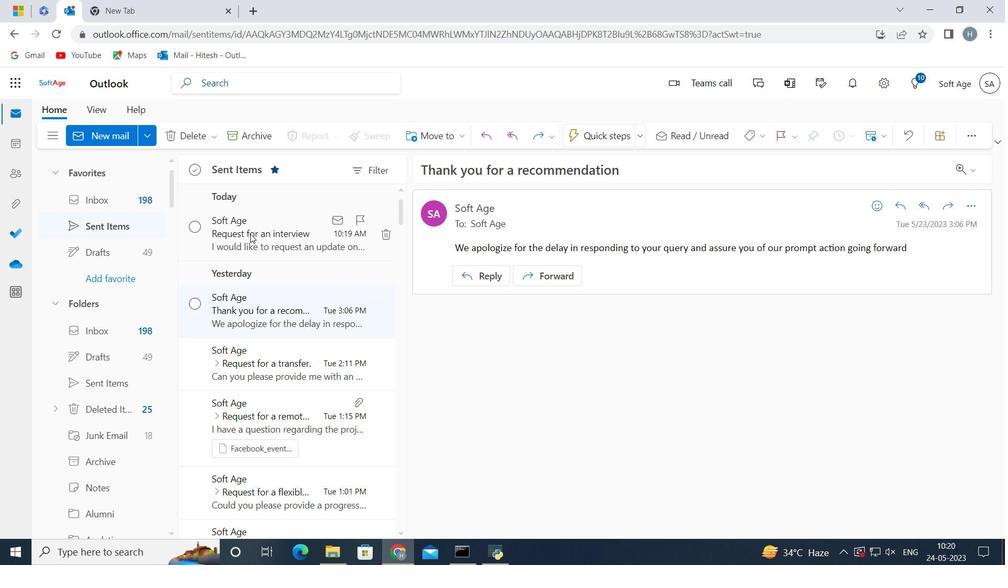 
Action: Mouse pressed left at (254, 232)
Screenshot: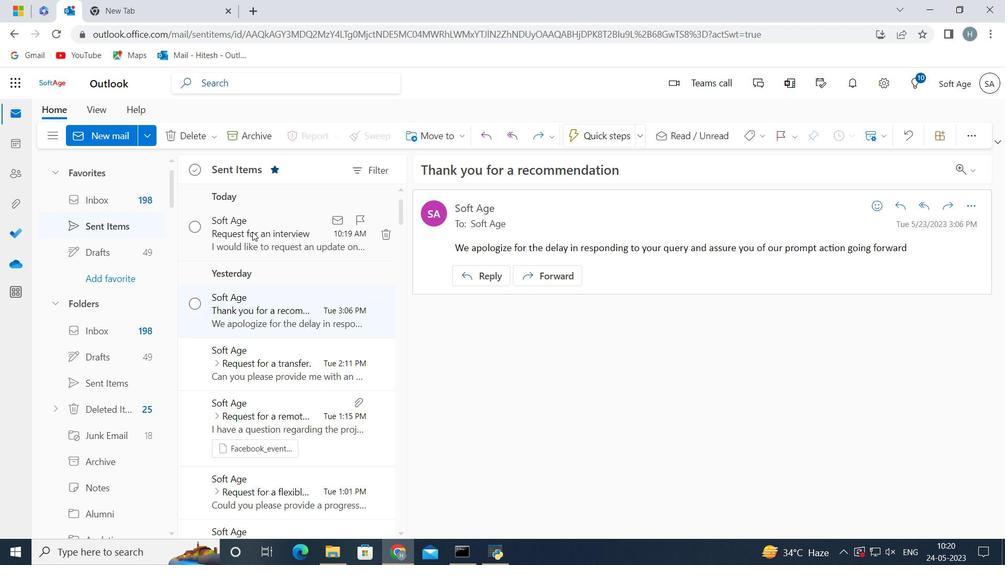 
Action: Mouse moved to (417, 137)
Screenshot: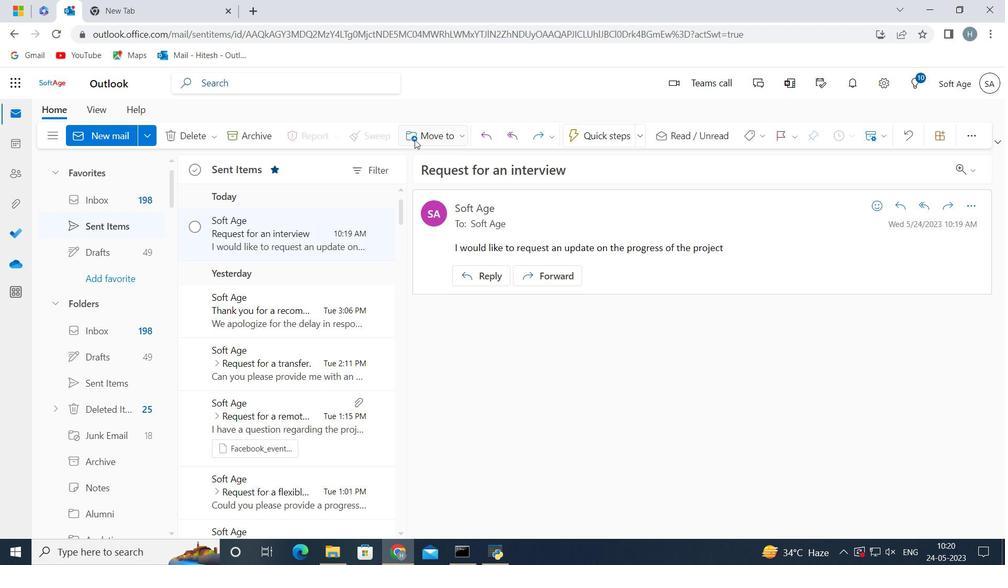 
Action: Mouse pressed left at (417, 137)
Screenshot: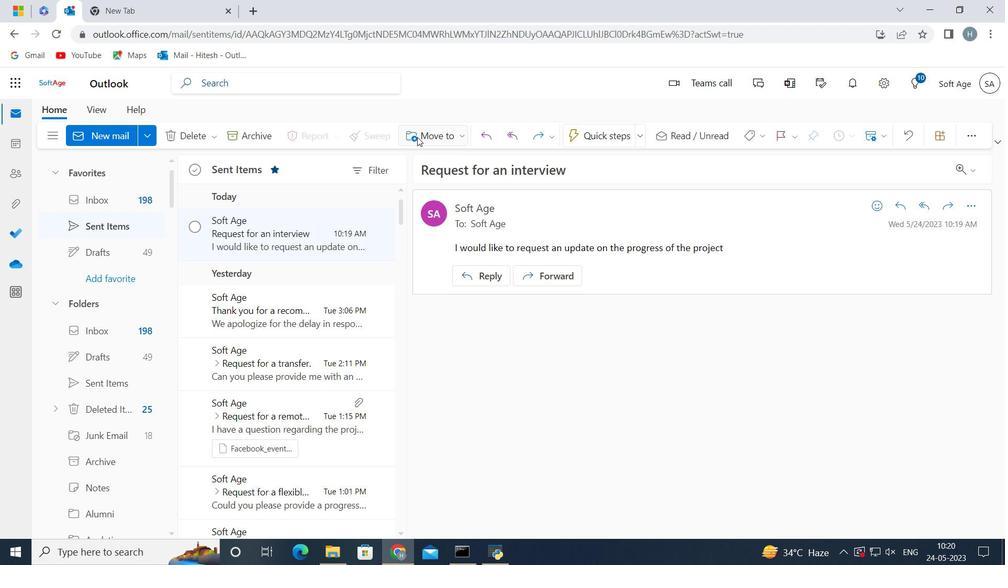 
Action: Mouse moved to (431, 160)
Screenshot: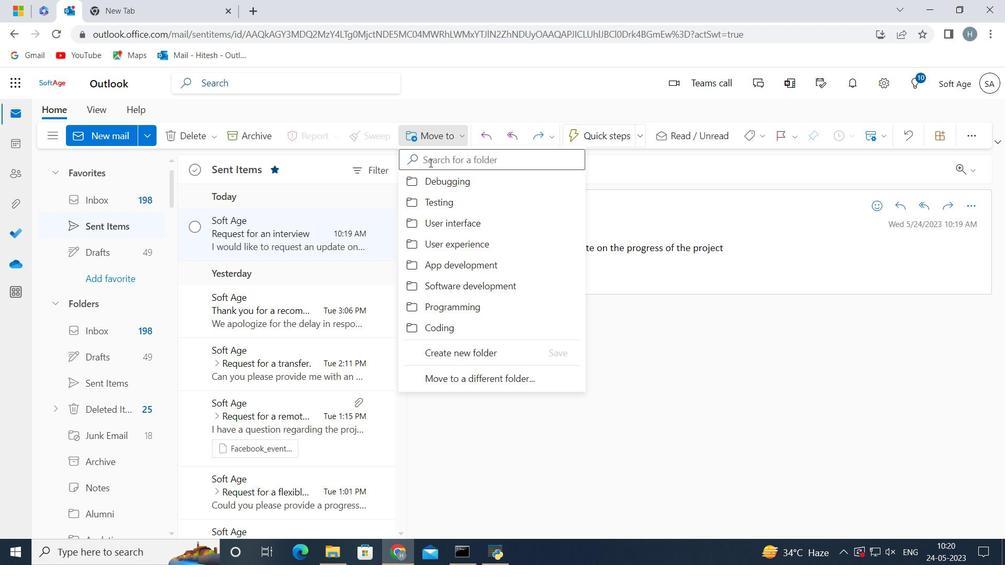 
Action: Mouse pressed left at (431, 160)
Screenshot: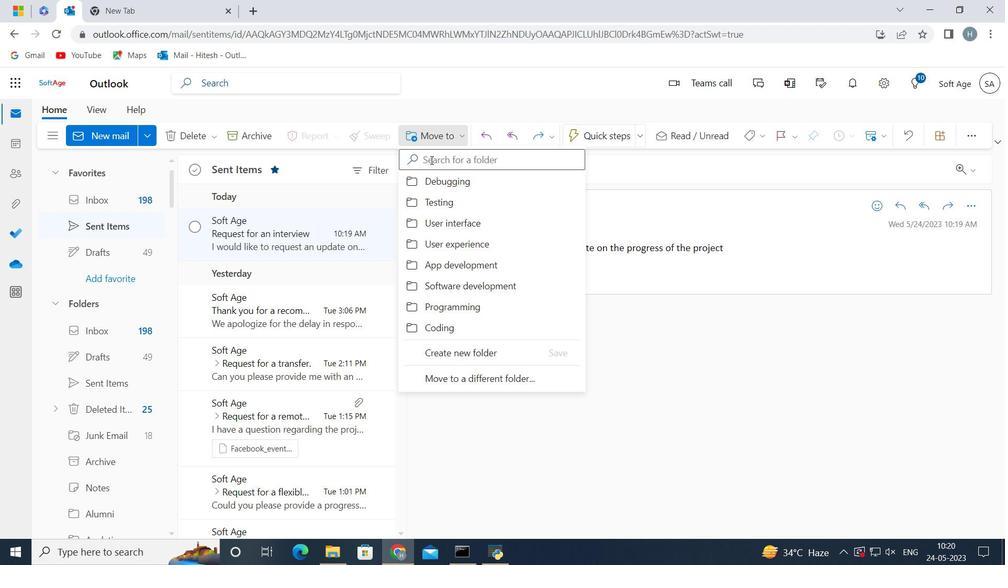 
Action: Key pressed <Key.shift><Key.shift><Key.shift><Key.shift><Key.shift><Key.shift><Key.shift><Key.shift><Key.shift><Key.shift><Key.shift>Versio
Screenshot: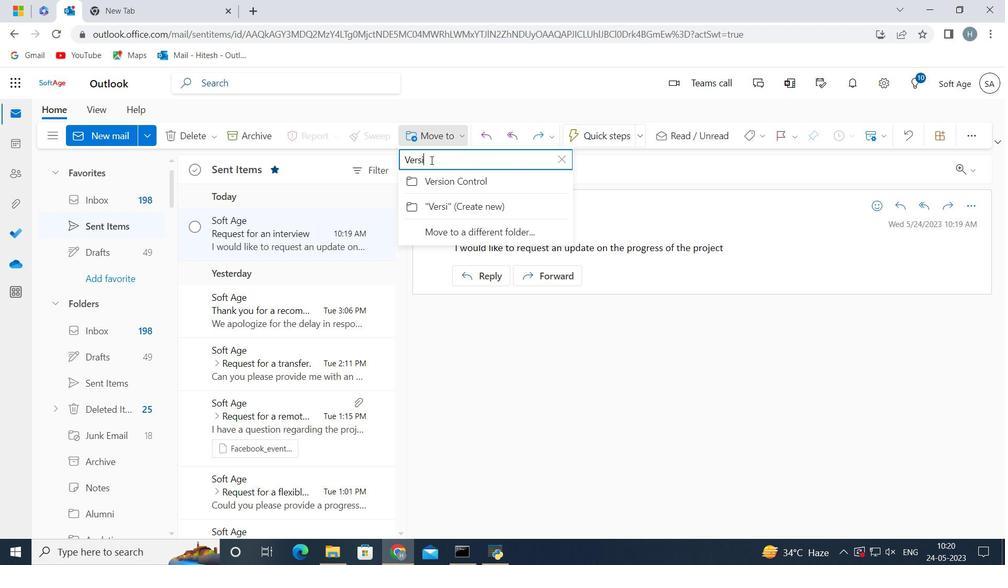 
Action: Mouse moved to (432, 160)
Screenshot: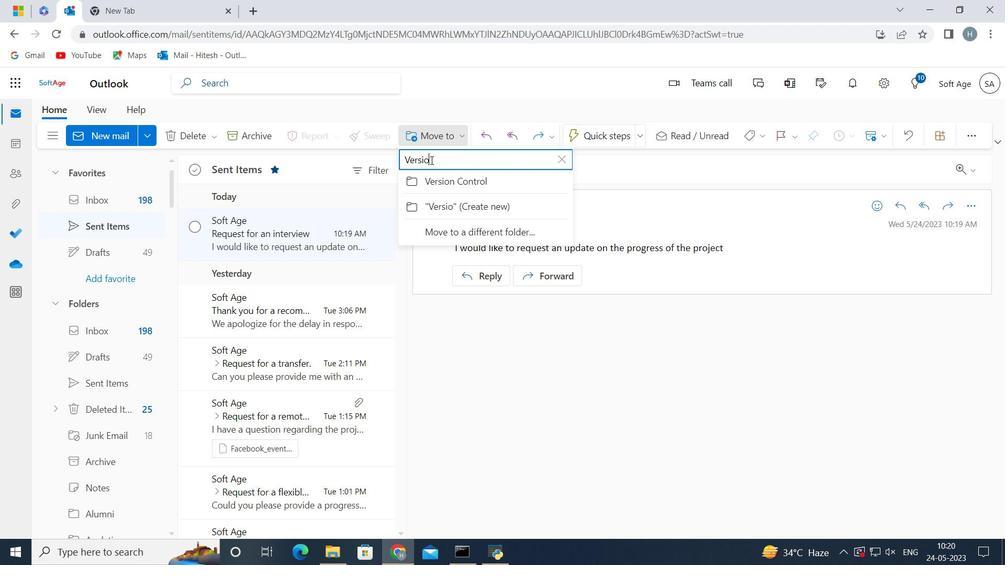 
Action: Key pressed n<Key.space><Key.shift><Key.shift>Control
Screenshot: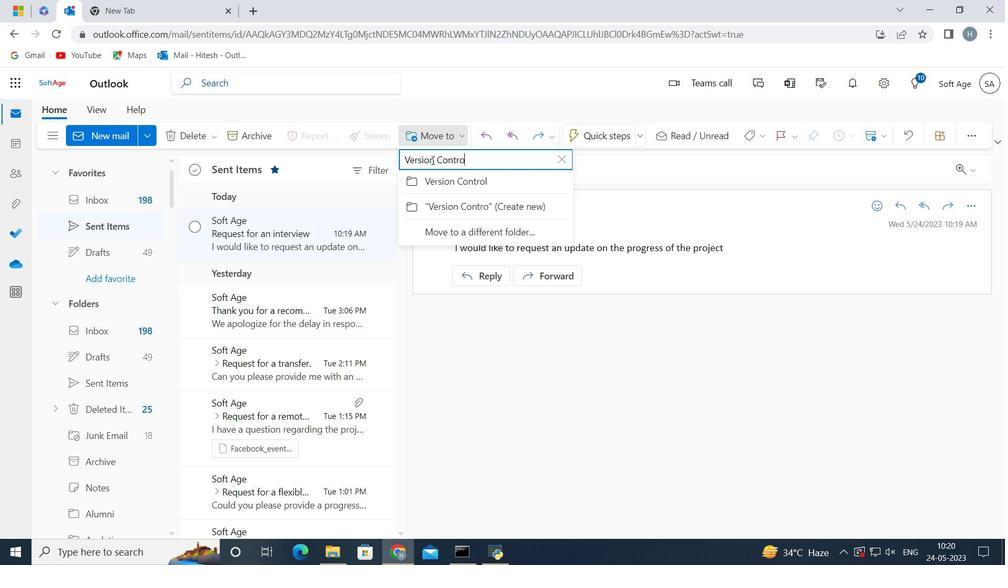 
Action: Mouse moved to (409, 178)
Screenshot: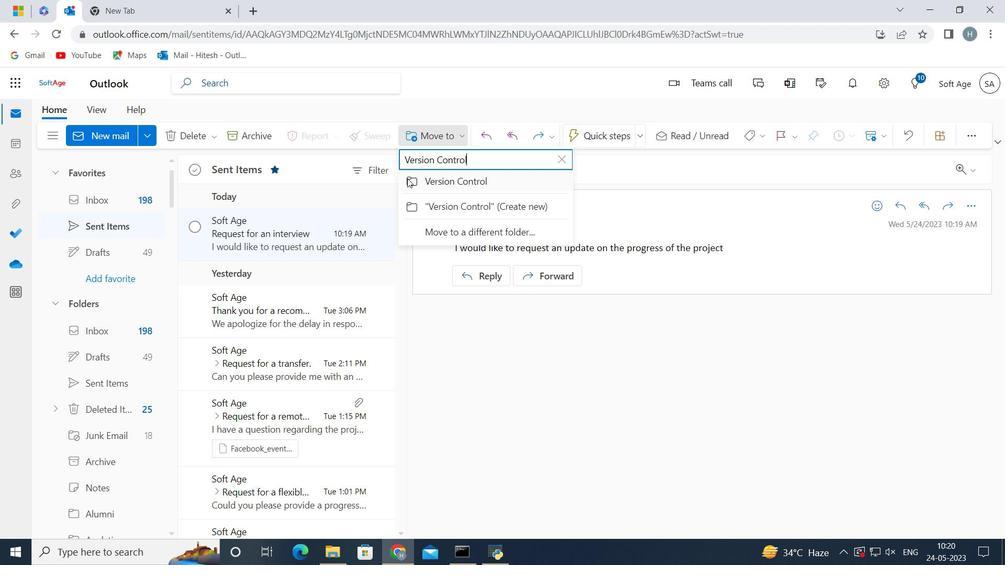 
Action: Mouse pressed left at (409, 178)
Screenshot: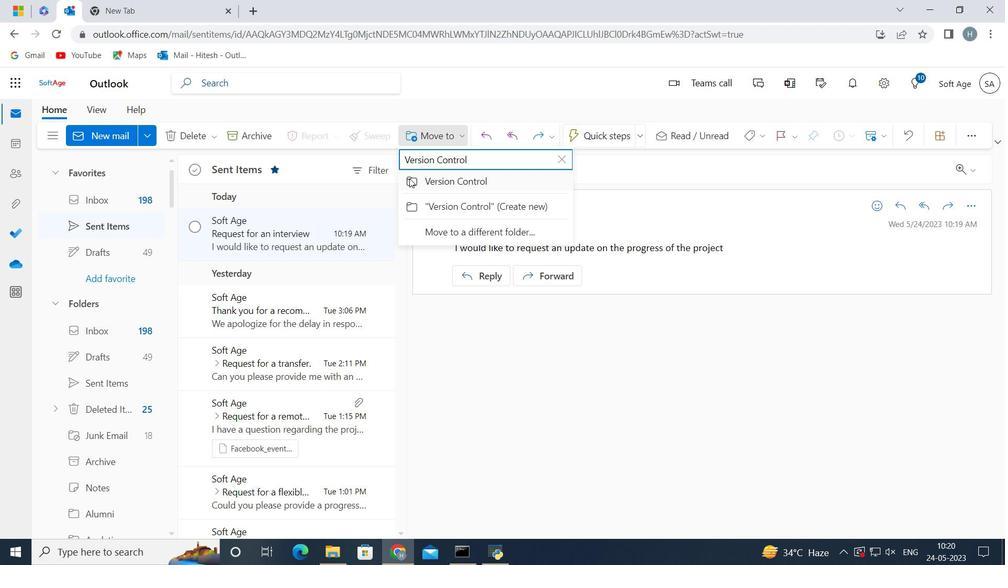 
Action: Mouse moved to (538, 358)
Screenshot: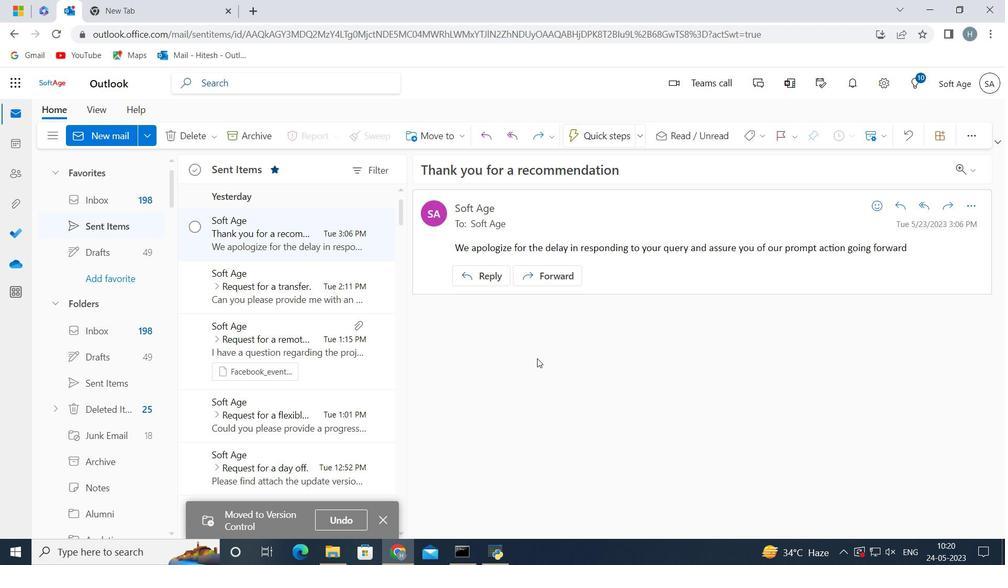 
